 Task: Create a due date automation trigger when advanced on, 2 working days before a card is due add fields with custom field "Resume" set to a number lower than 1 and greater or equal to 10 at 11:00 AM.
Action: Mouse moved to (834, 240)
Screenshot: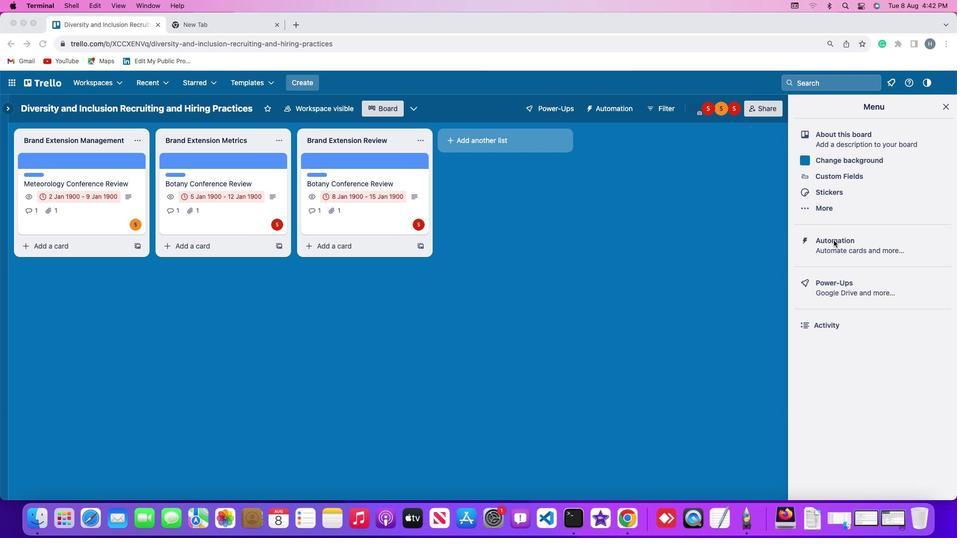
Action: Mouse pressed left at (834, 240)
Screenshot: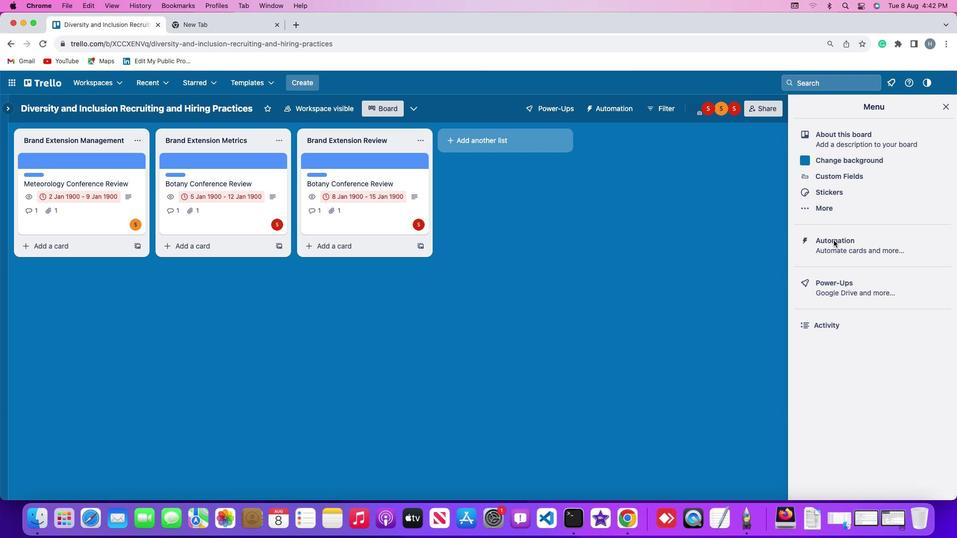 
Action: Mouse pressed left at (834, 240)
Screenshot: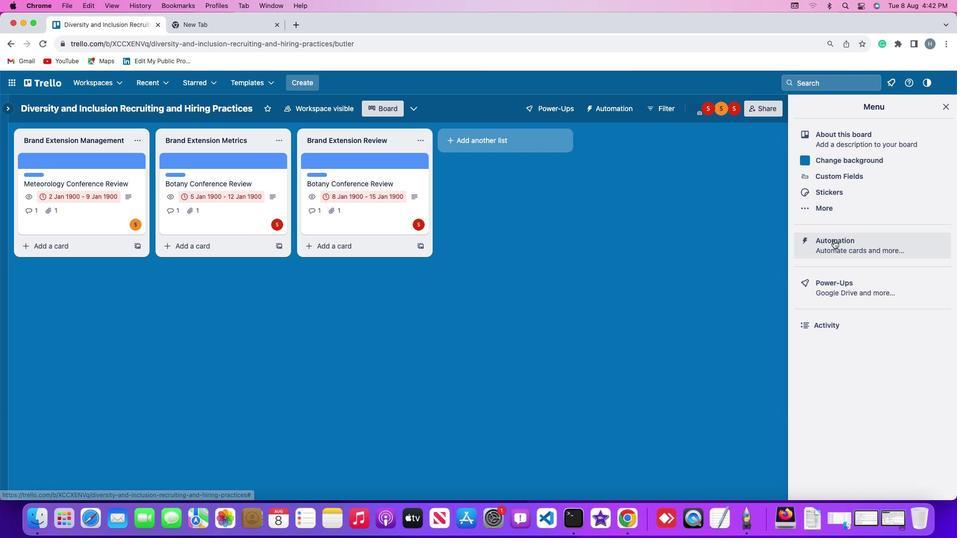 
Action: Mouse moved to (97, 241)
Screenshot: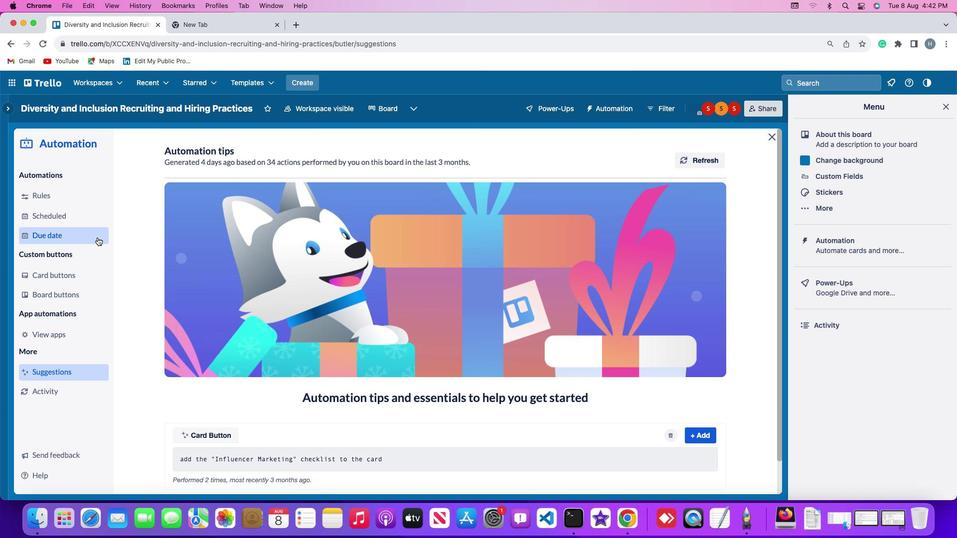 
Action: Mouse pressed left at (97, 241)
Screenshot: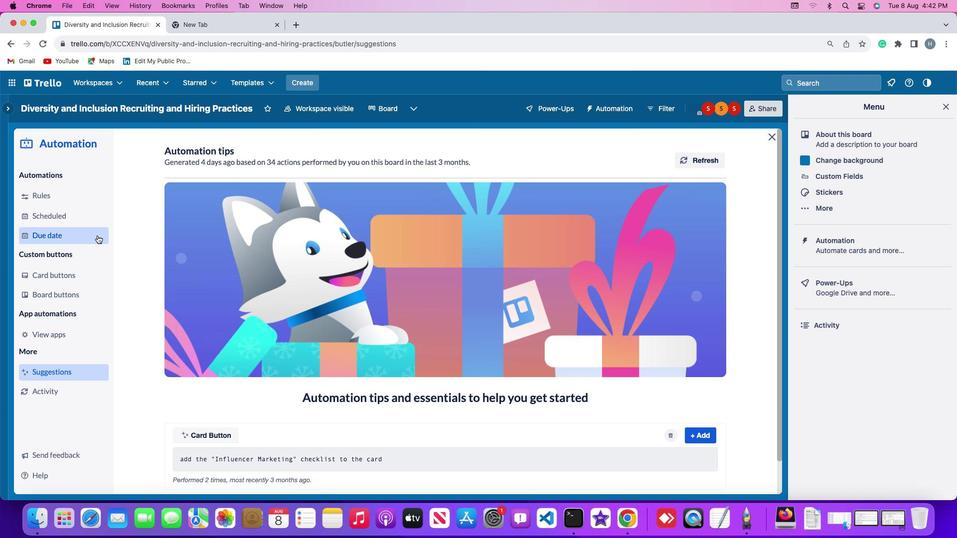 
Action: Mouse moved to (667, 152)
Screenshot: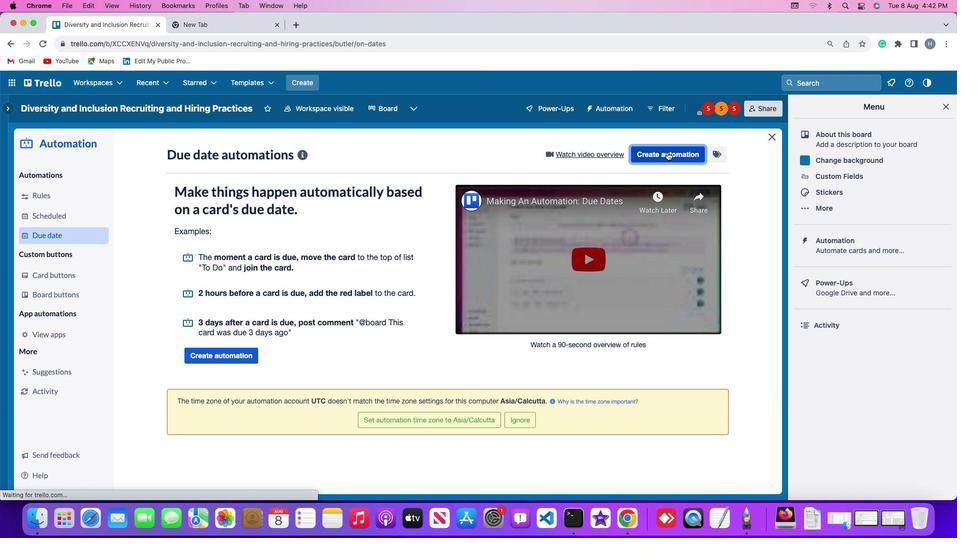 
Action: Mouse pressed left at (667, 152)
Screenshot: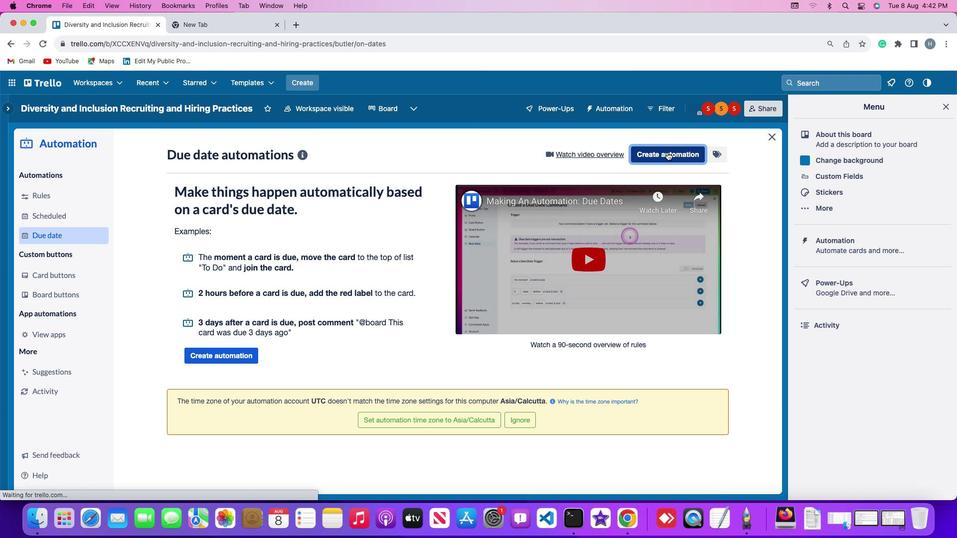 
Action: Mouse moved to (308, 246)
Screenshot: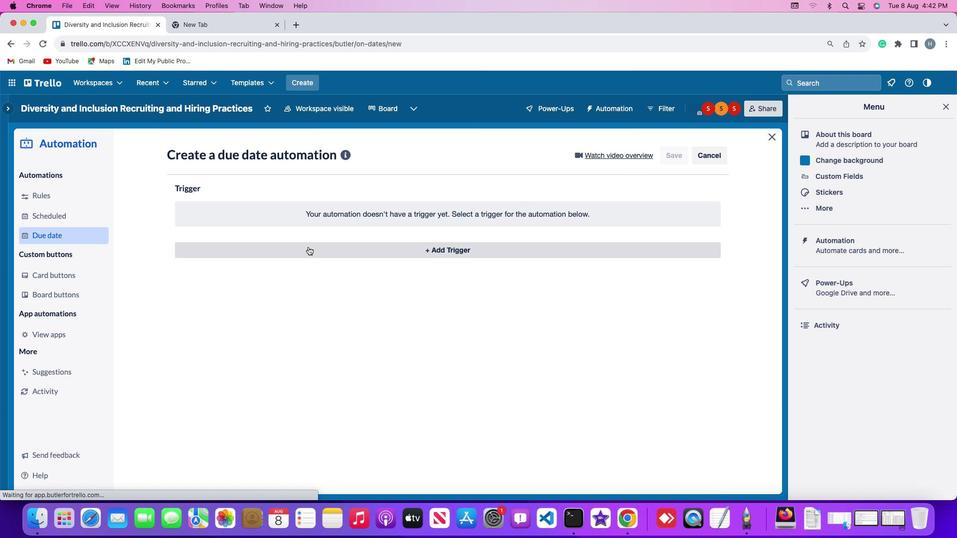 
Action: Mouse pressed left at (308, 246)
Screenshot: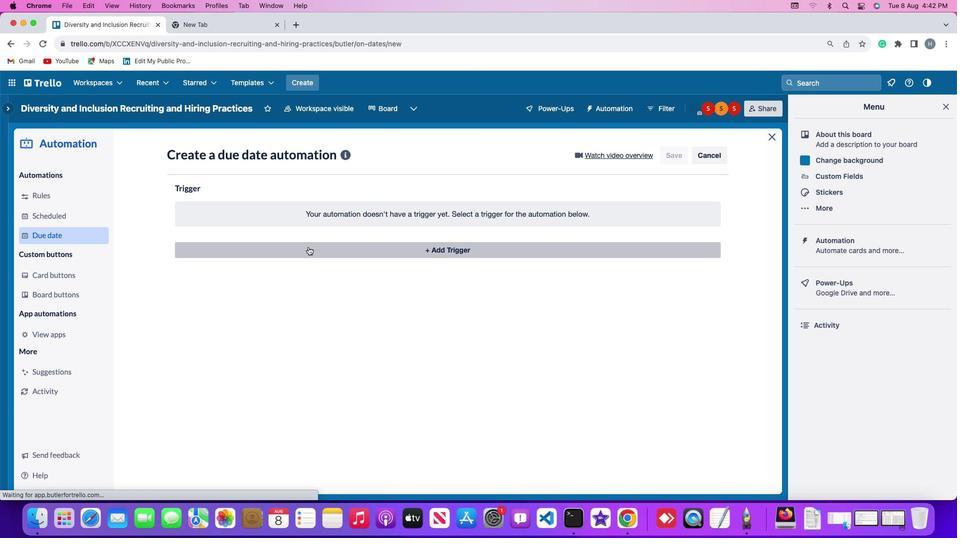 
Action: Mouse moved to (197, 401)
Screenshot: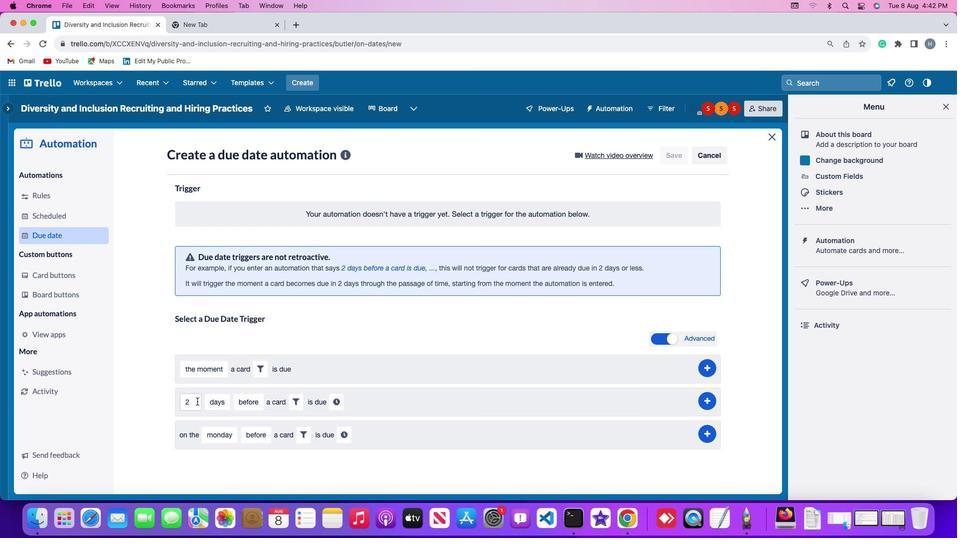
Action: Mouse pressed left at (197, 401)
Screenshot: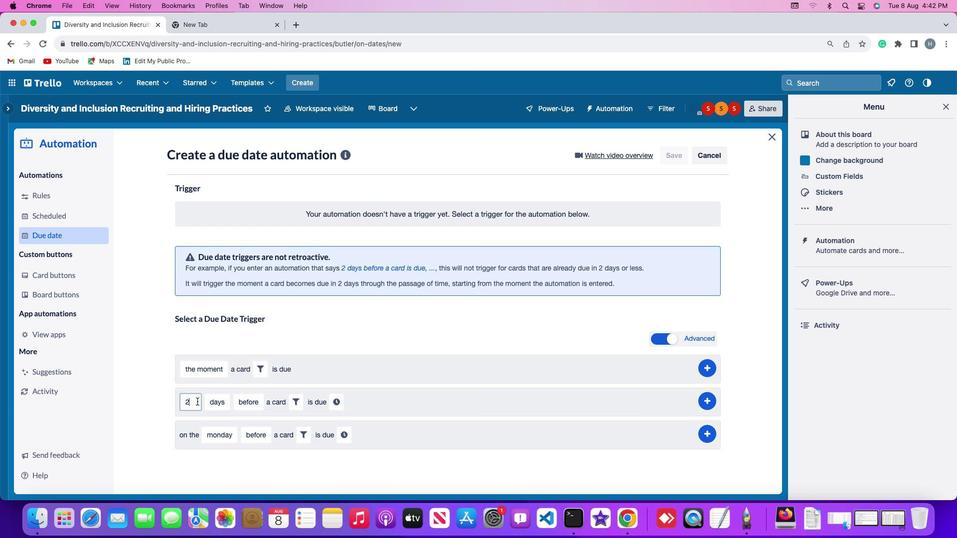 
Action: Mouse moved to (197, 401)
Screenshot: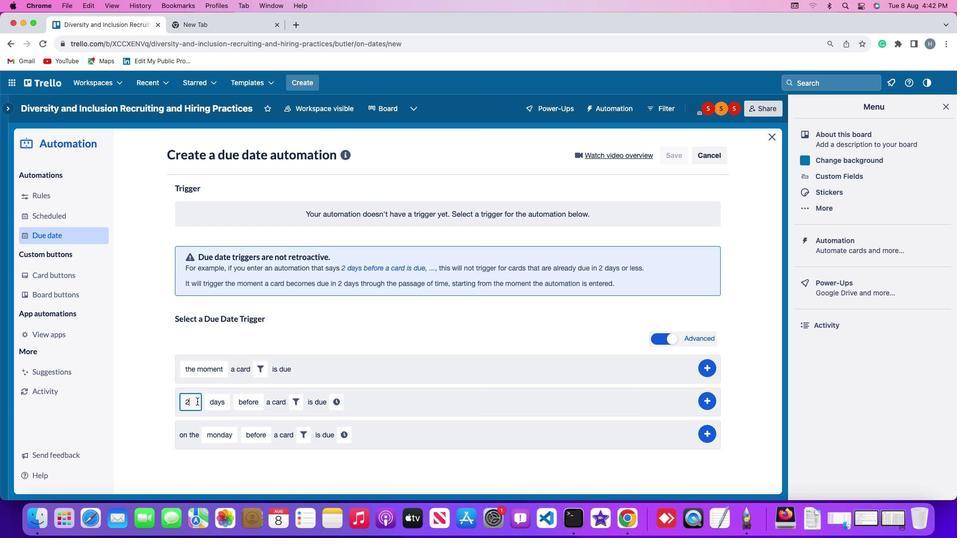 
Action: Key pressed Key.backspace'2'
Screenshot: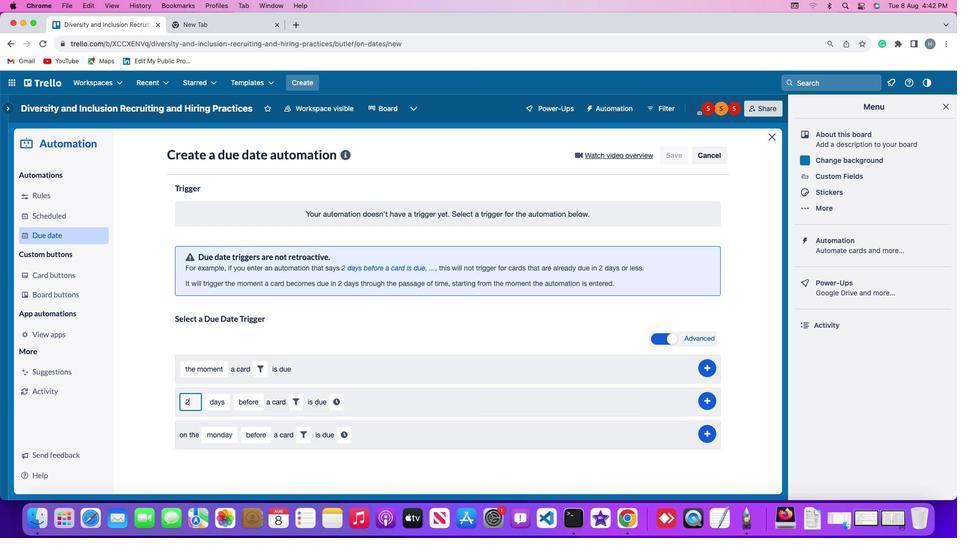 
Action: Mouse moved to (231, 401)
Screenshot: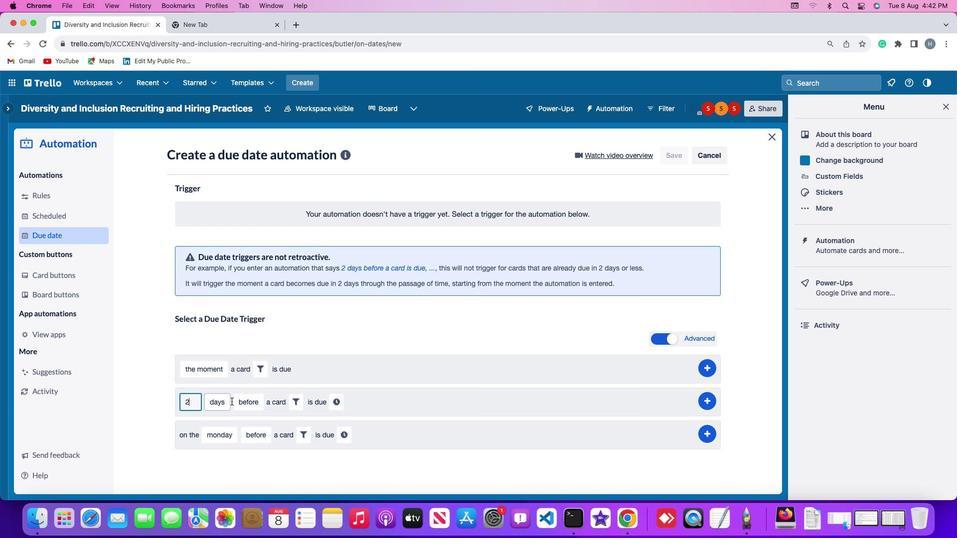 
Action: Mouse pressed left at (231, 401)
Screenshot: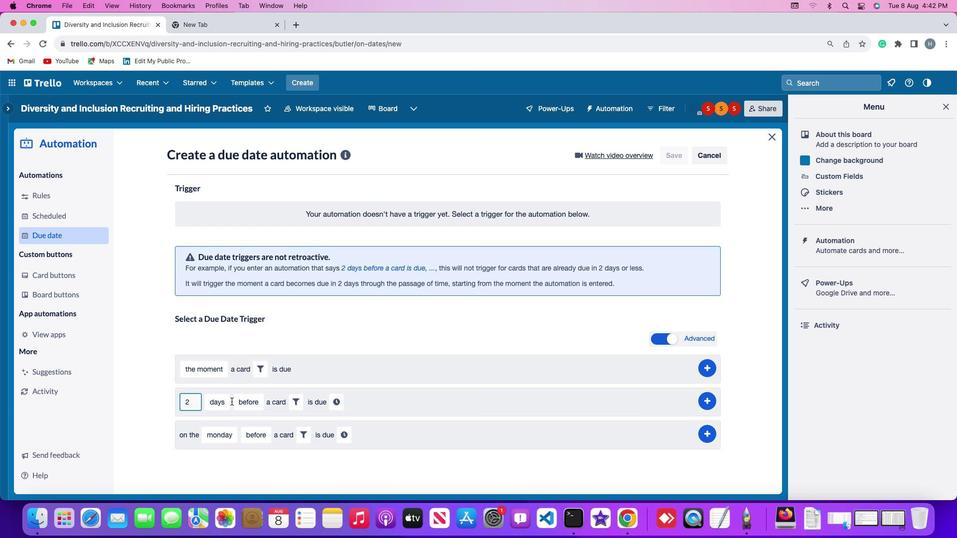 
Action: Mouse moved to (224, 403)
Screenshot: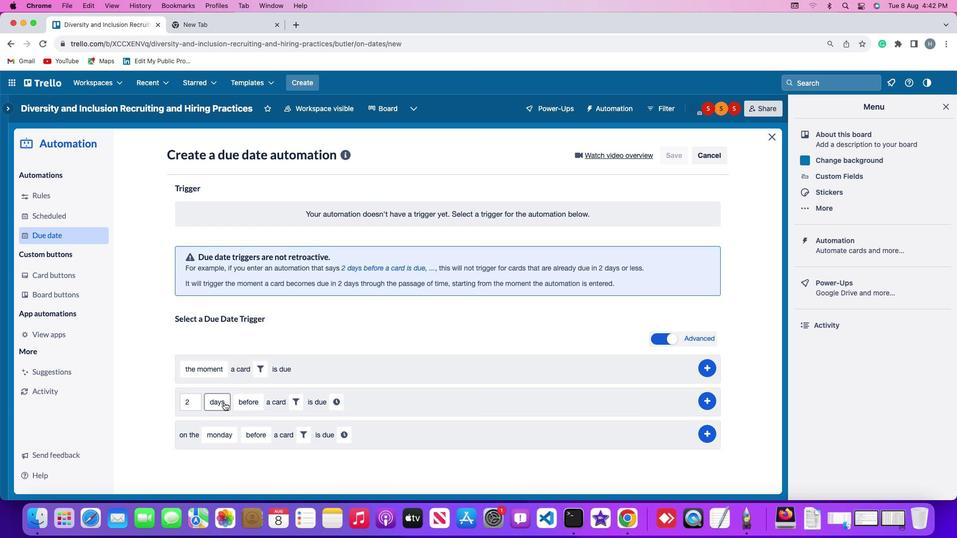 
Action: Mouse pressed left at (224, 403)
Screenshot: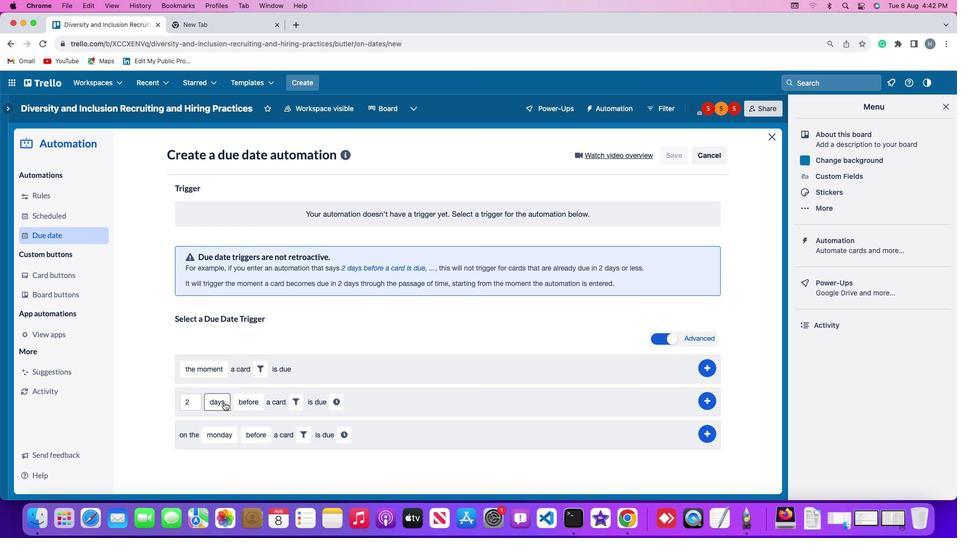 
Action: Mouse moved to (233, 441)
Screenshot: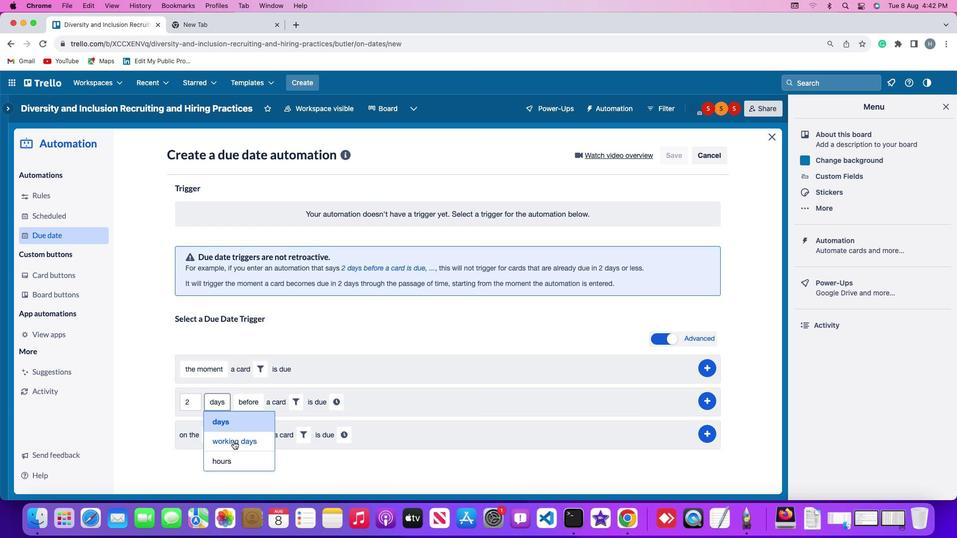 
Action: Mouse pressed left at (233, 441)
Screenshot: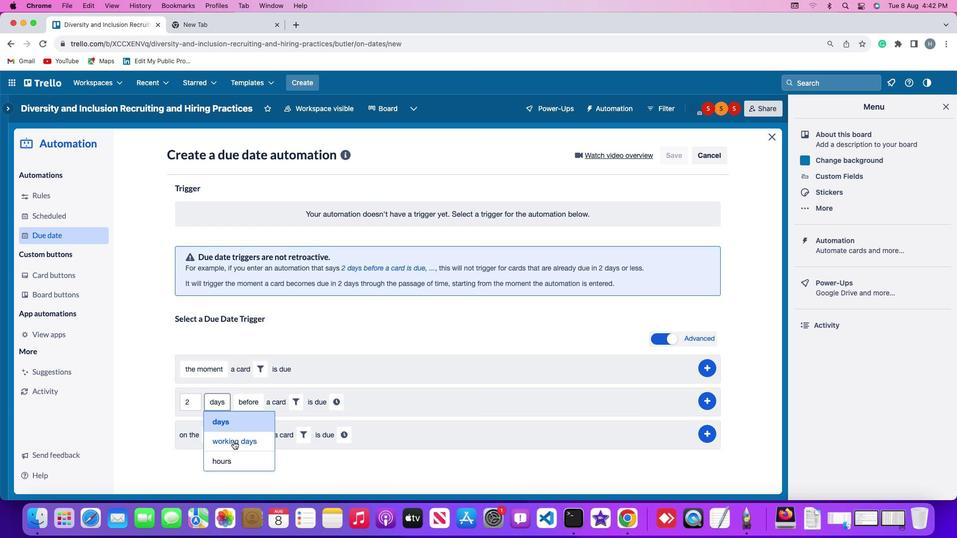 
Action: Mouse moved to (272, 400)
Screenshot: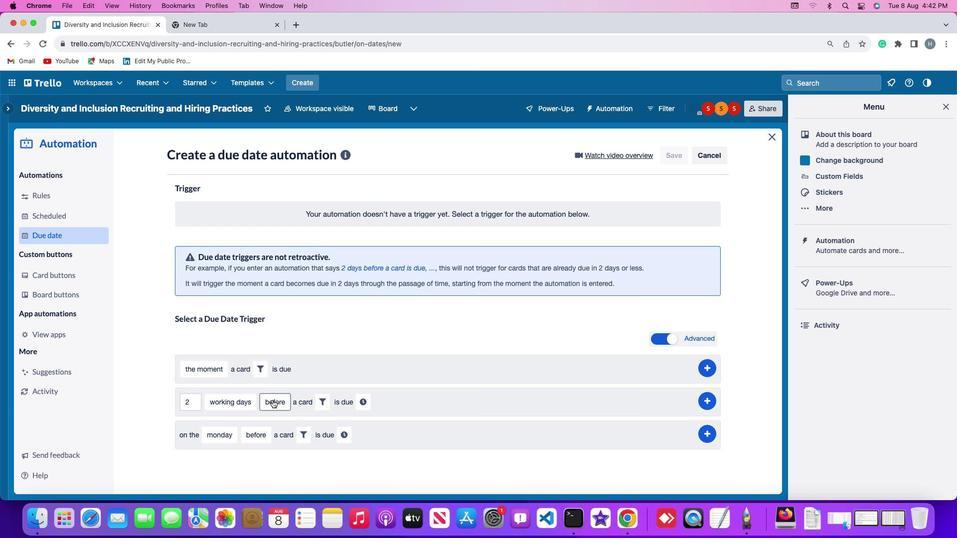 
Action: Mouse pressed left at (272, 400)
Screenshot: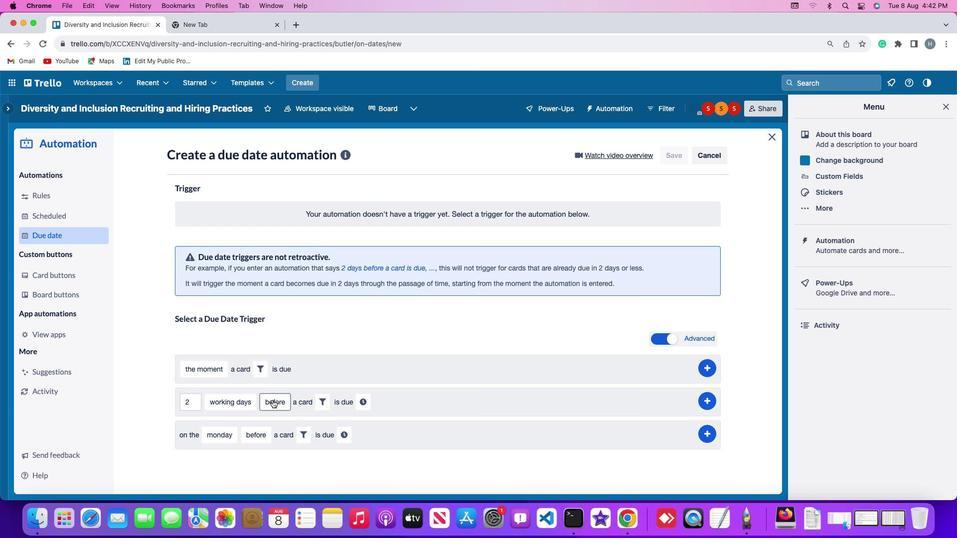 
Action: Mouse moved to (282, 419)
Screenshot: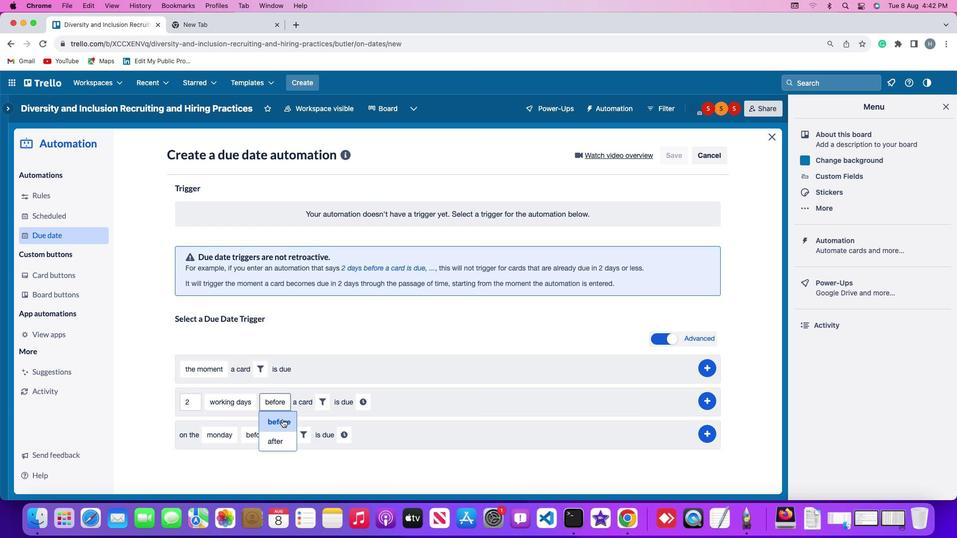 
Action: Mouse pressed left at (282, 419)
Screenshot: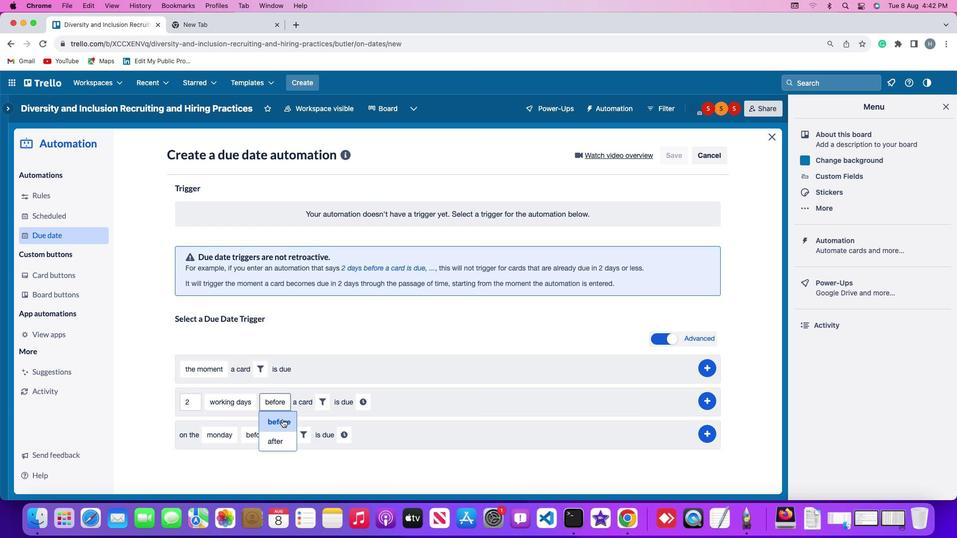 
Action: Mouse moved to (318, 400)
Screenshot: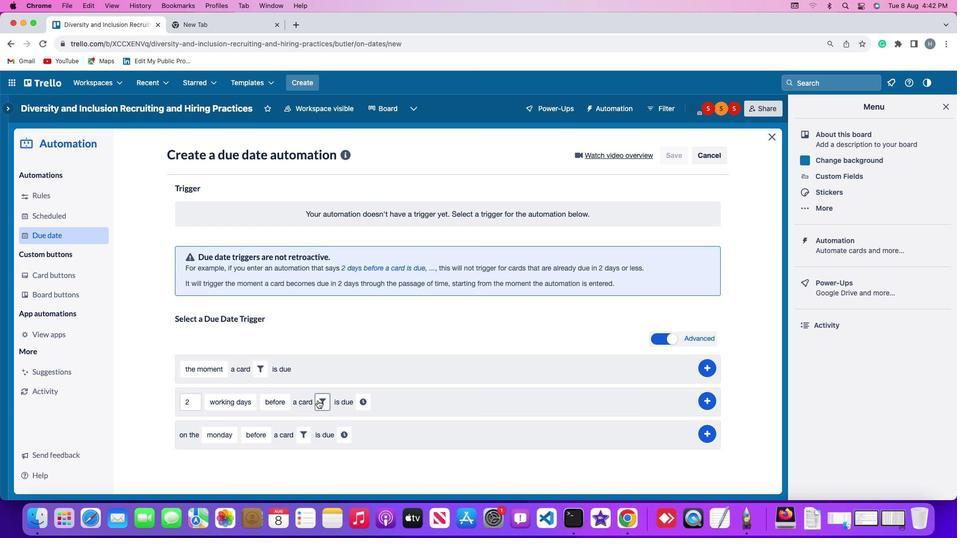 
Action: Mouse pressed left at (318, 400)
Screenshot: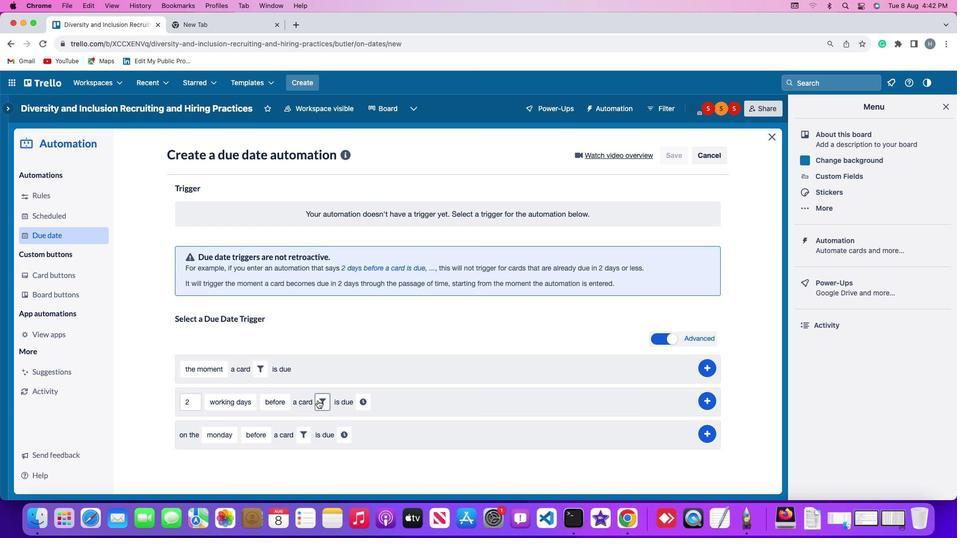 
Action: Mouse moved to (487, 434)
Screenshot: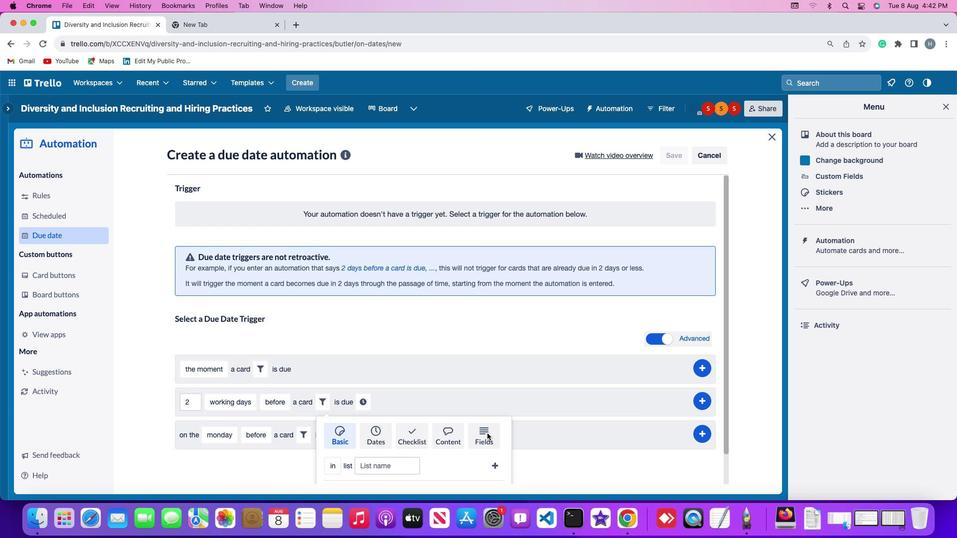 
Action: Mouse pressed left at (487, 434)
Screenshot: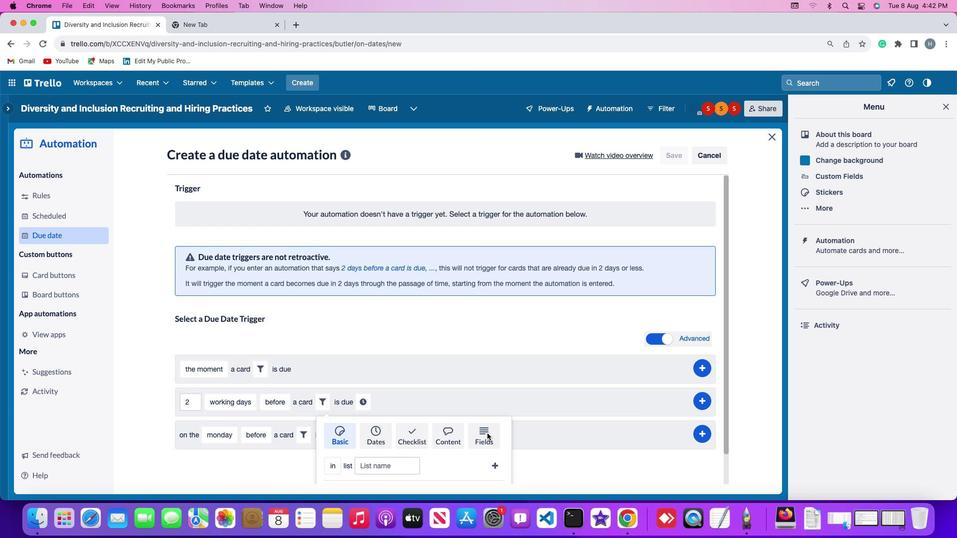 
Action: Mouse moved to (281, 463)
Screenshot: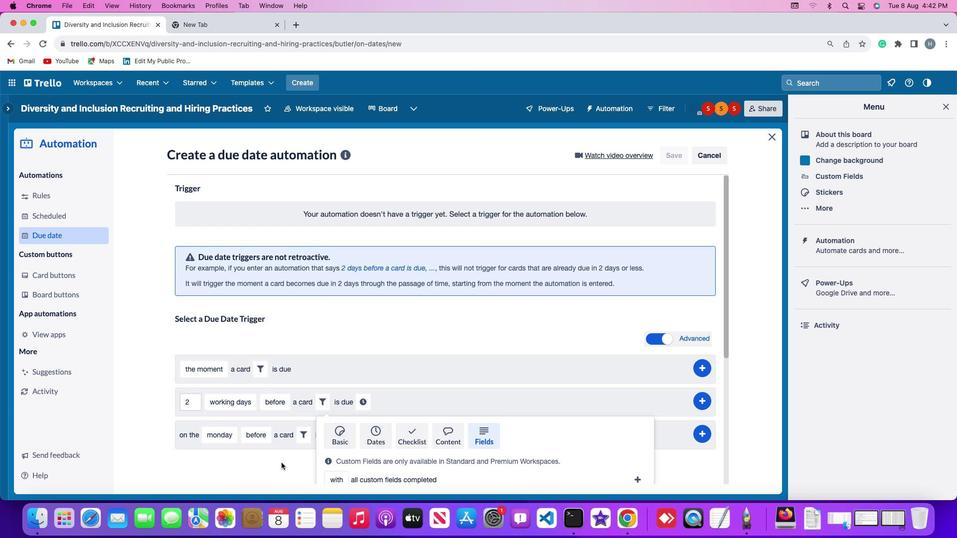 
Action: Mouse scrolled (281, 463) with delta (0, 0)
Screenshot: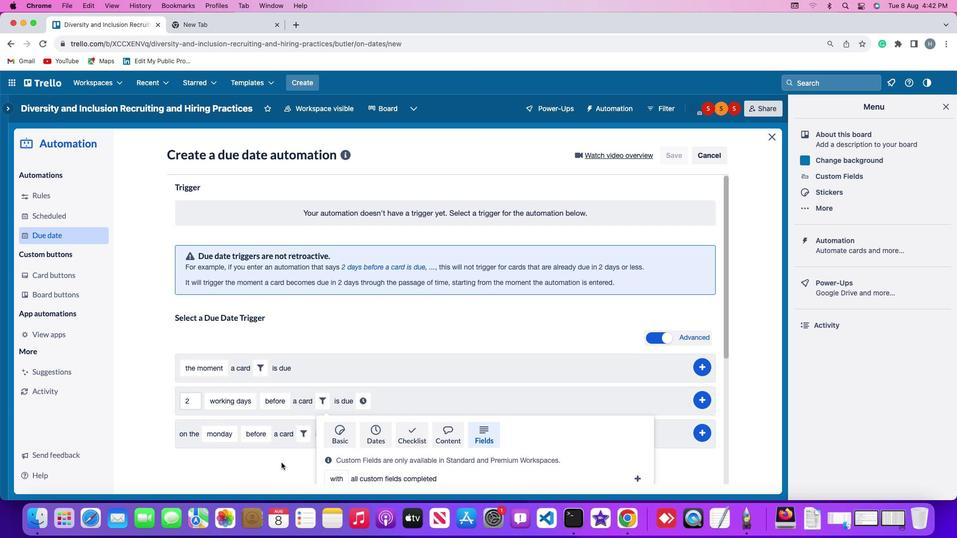 
Action: Mouse scrolled (281, 463) with delta (0, 0)
Screenshot: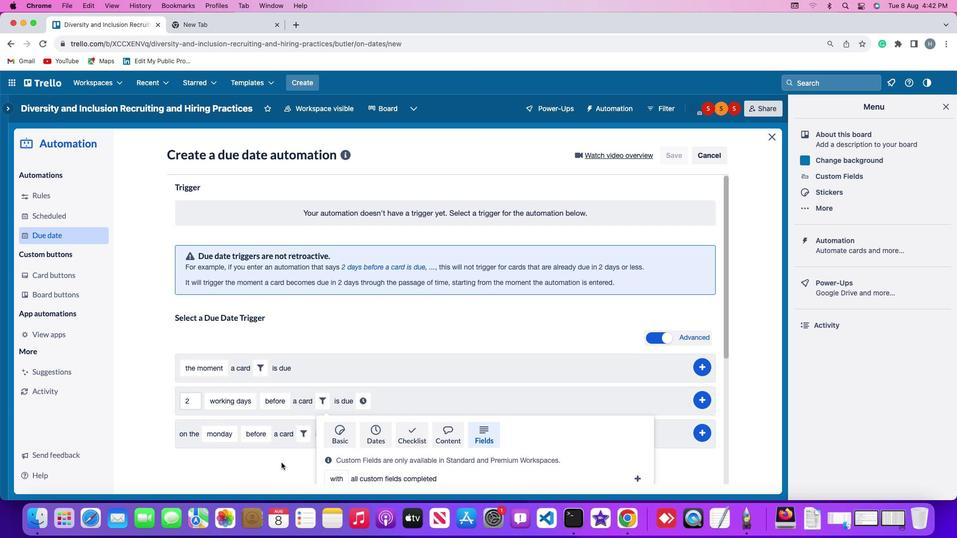 
Action: Mouse scrolled (281, 463) with delta (0, -1)
Screenshot: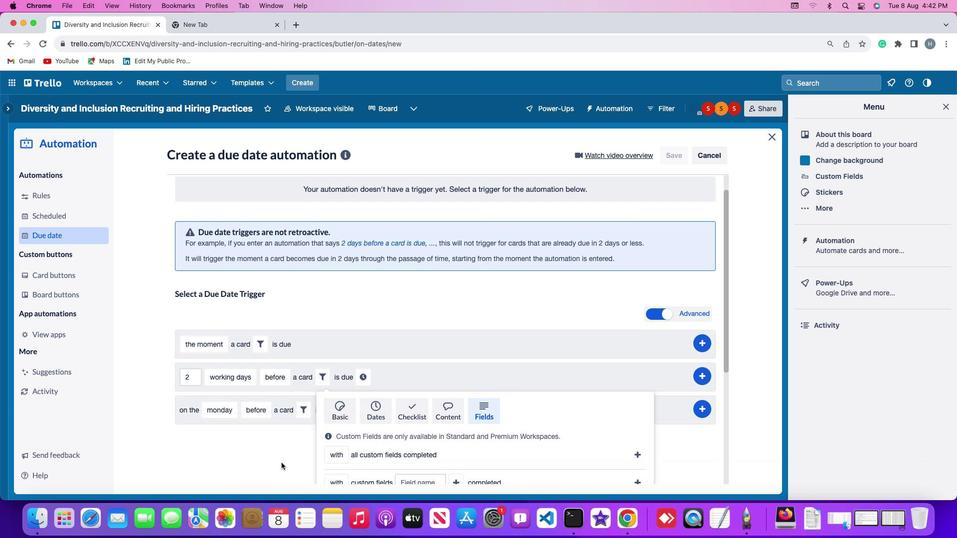 
Action: Mouse scrolled (281, 463) with delta (0, -2)
Screenshot: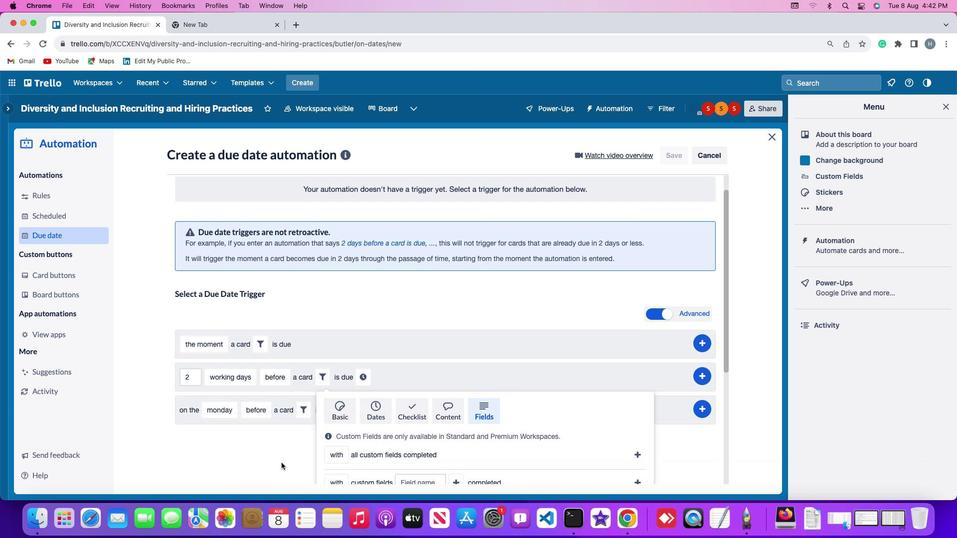 
Action: Mouse scrolled (281, 463) with delta (0, -2)
Screenshot: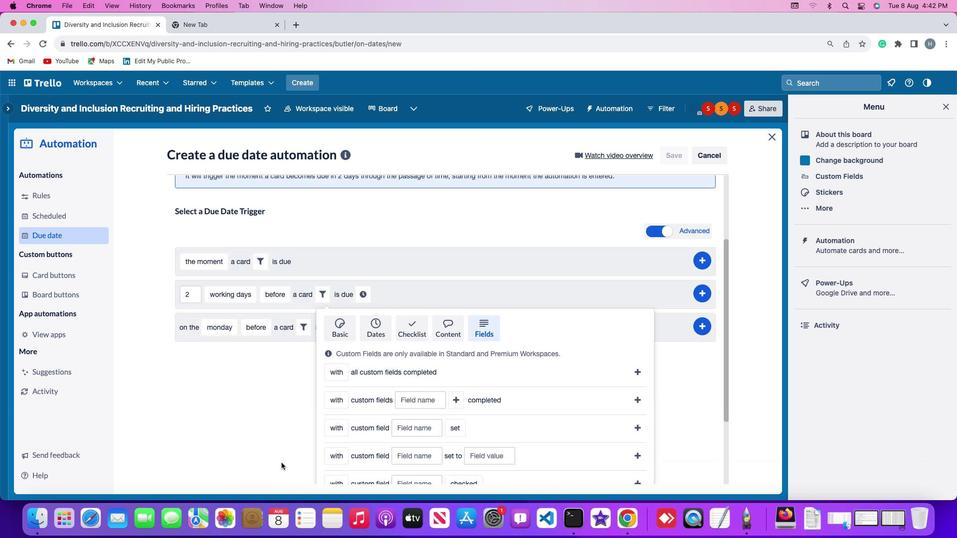 
Action: Mouse scrolled (281, 463) with delta (0, -3)
Screenshot: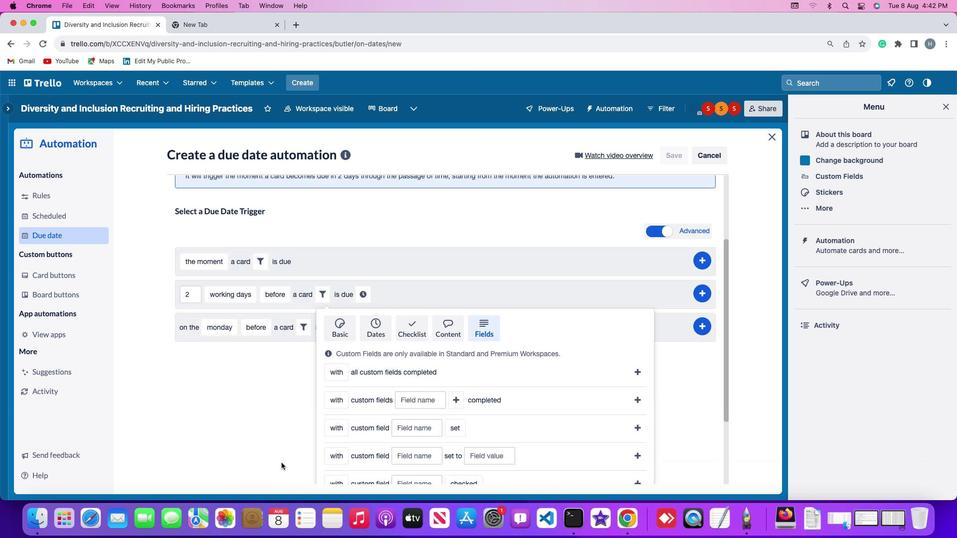 
Action: Mouse scrolled (281, 463) with delta (0, 0)
Screenshot: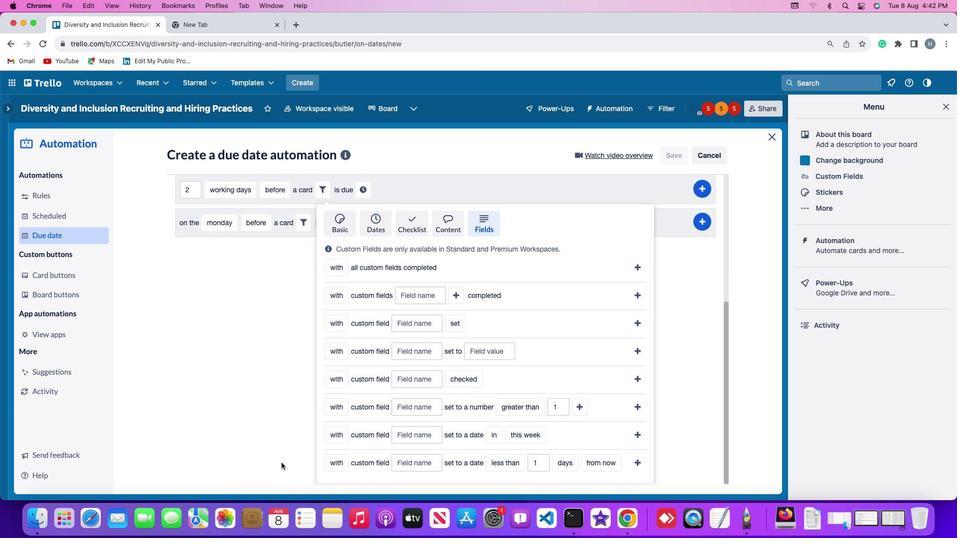 
Action: Mouse scrolled (281, 463) with delta (0, 0)
Screenshot: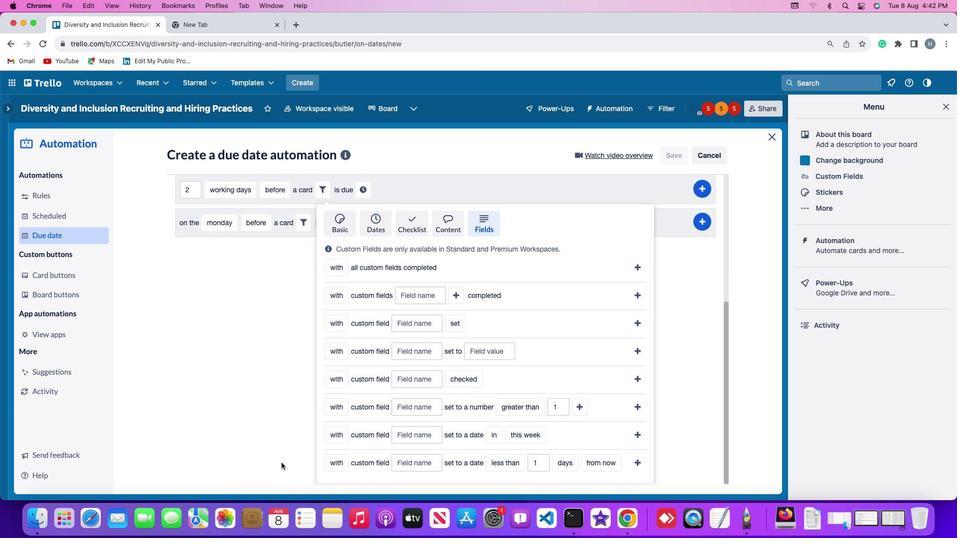
Action: Mouse scrolled (281, 463) with delta (0, -1)
Screenshot: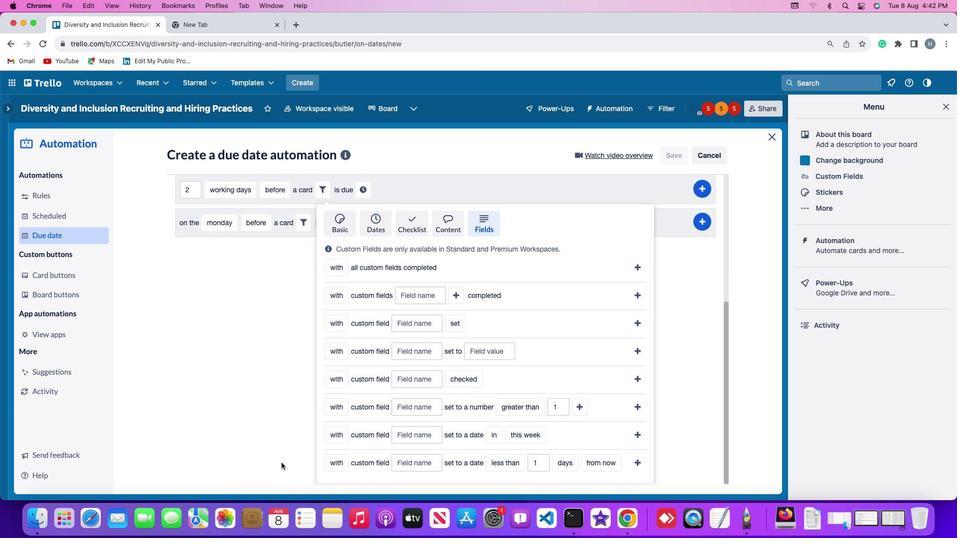 
Action: Mouse scrolled (281, 463) with delta (0, -2)
Screenshot: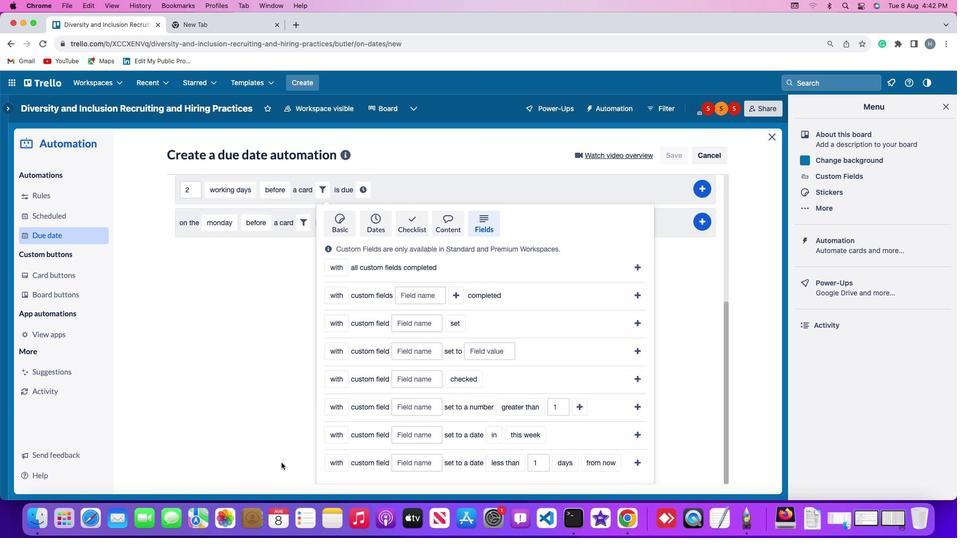 
Action: Mouse scrolled (281, 463) with delta (0, -2)
Screenshot: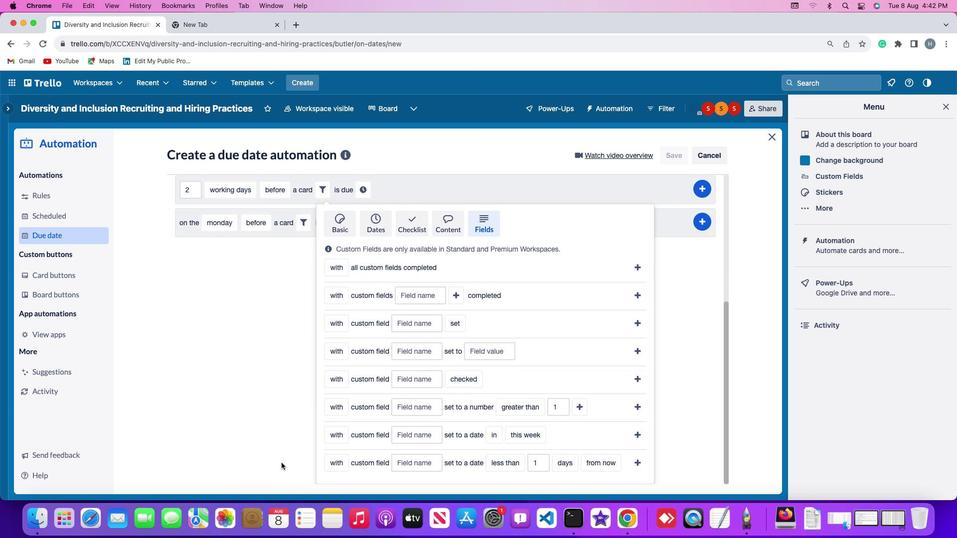 
Action: Mouse moved to (344, 407)
Screenshot: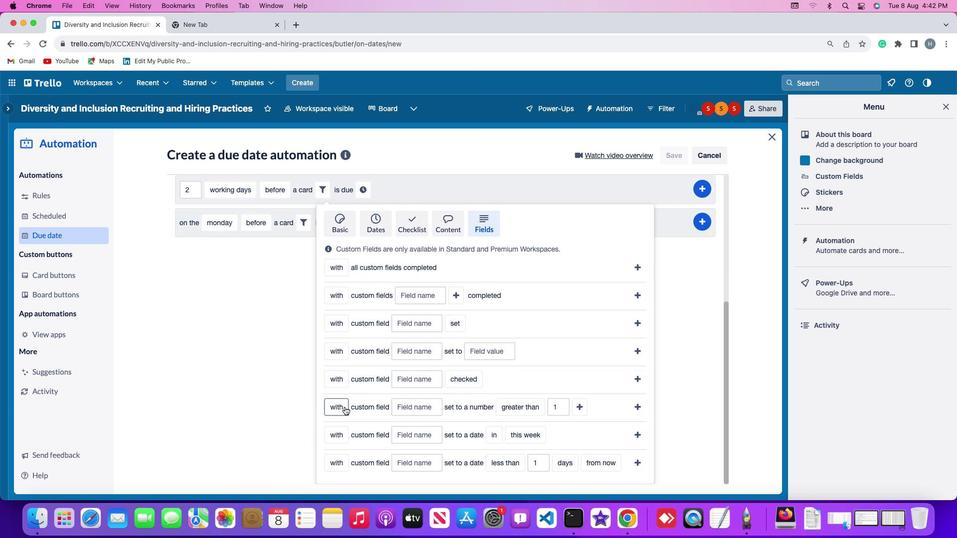 
Action: Mouse pressed left at (344, 407)
Screenshot: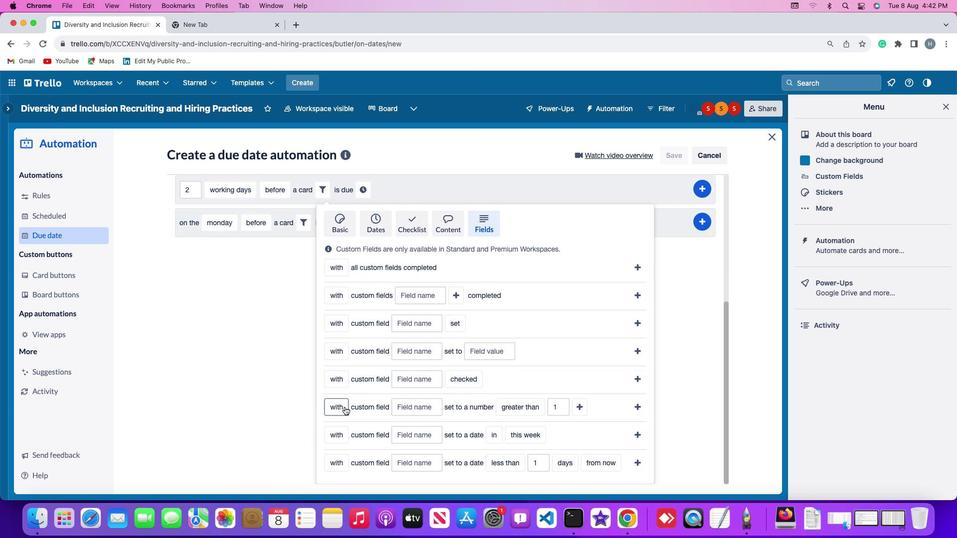 
Action: Mouse moved to (345, 430)
Screenshot: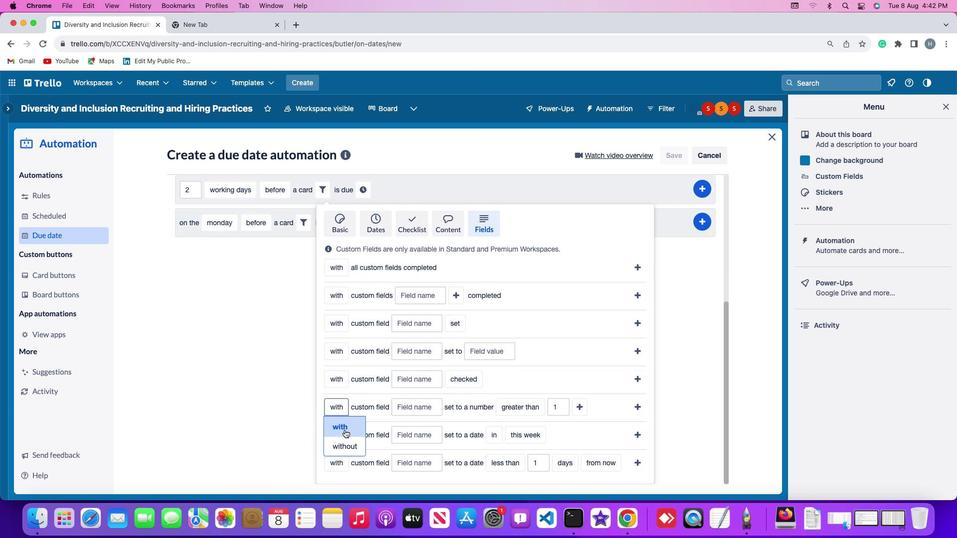 
Action: Mouse pressed left at (345, 430)
Screenshot: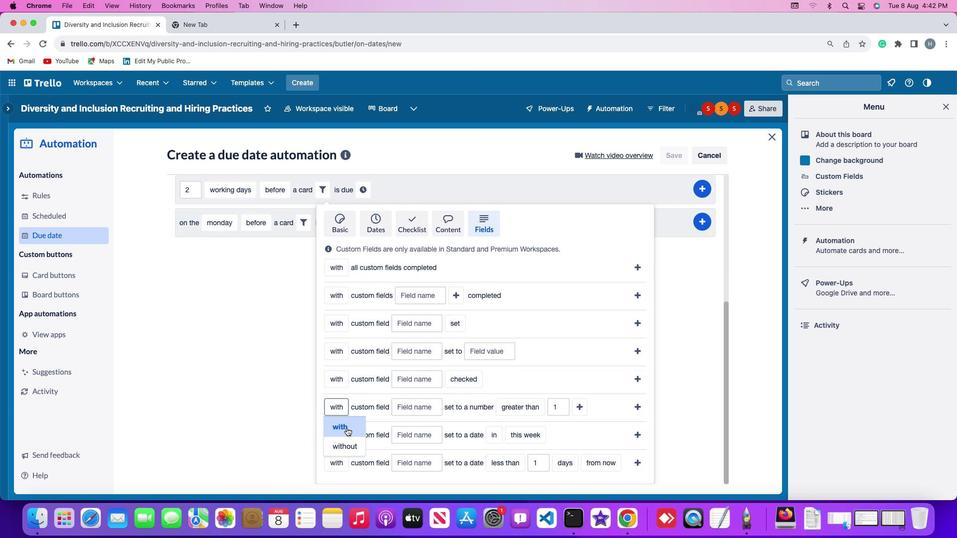 
Action: Mouse moved to (410, 409)
Screenshot: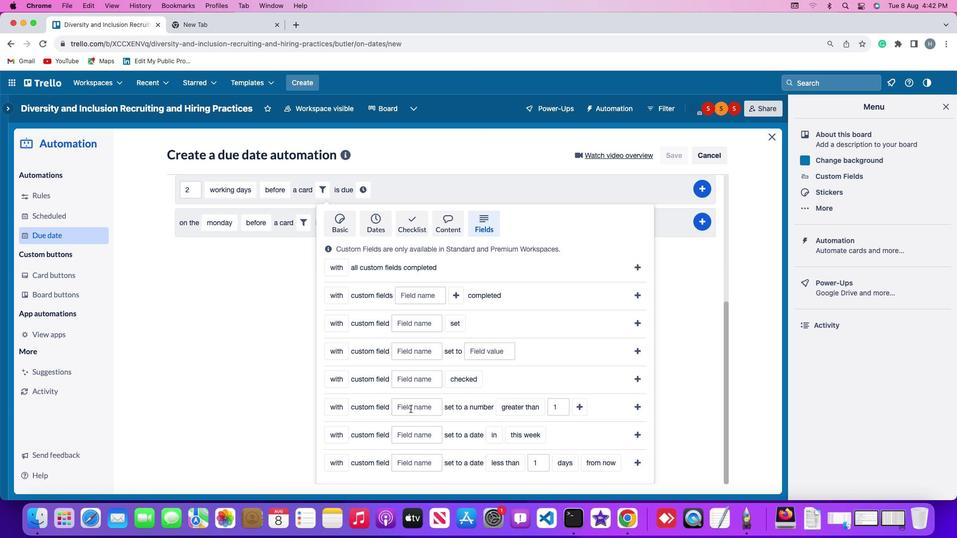 
Action: Mouse pressed left at (410, 409)
Screenshot: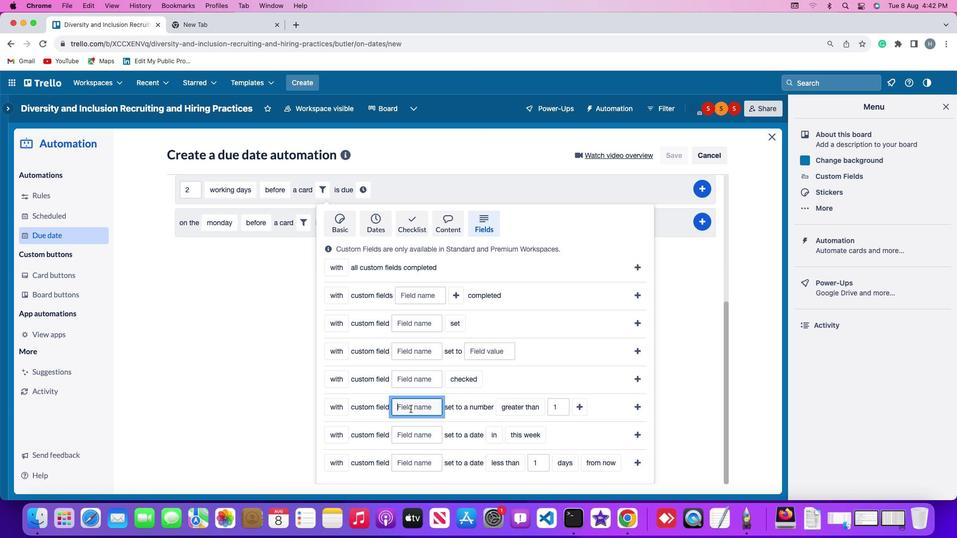 
Action: Key pressed Key.shift'R''e''s''u''m''e'
Screenshot: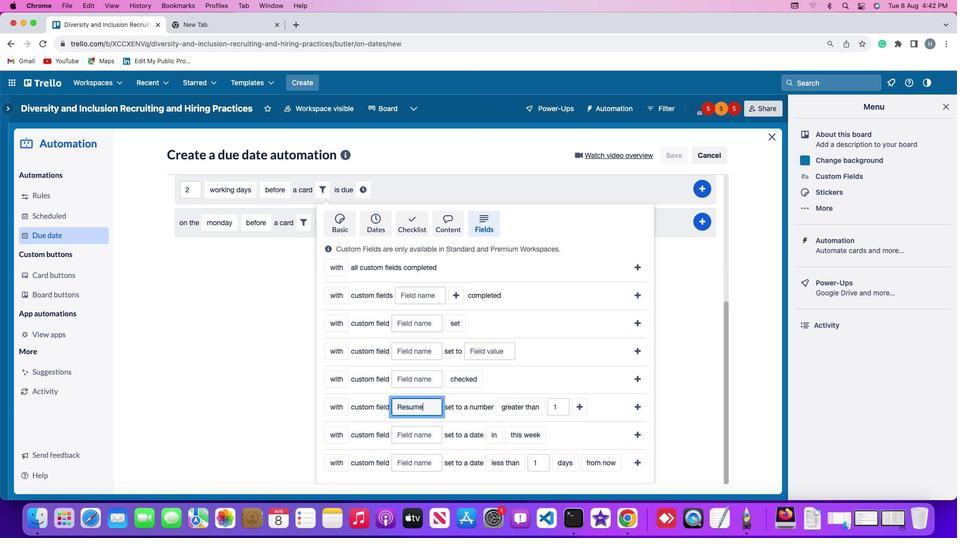 
Action: Mouse moved to (511, 405)
Screenshot: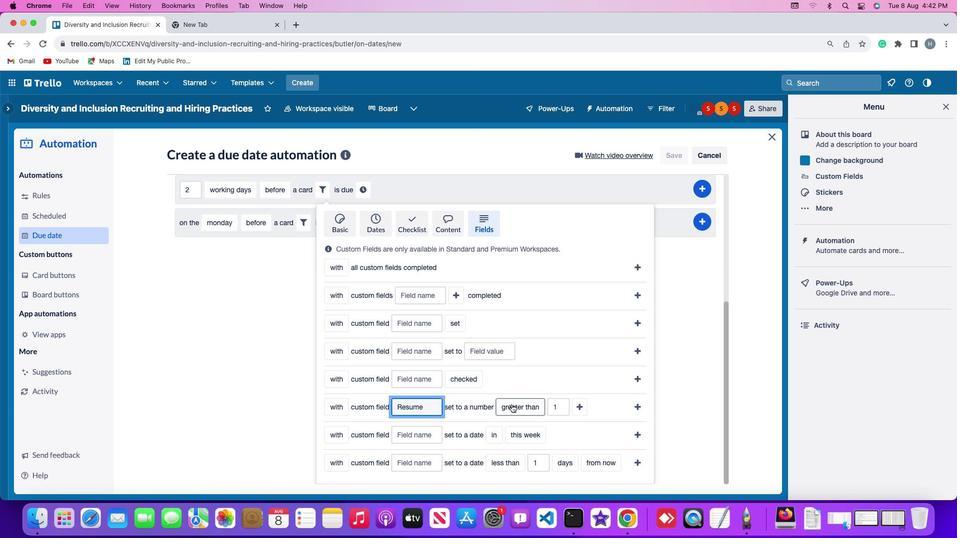 
Action: Mouse pressed left at (511, 405)
Screenshot: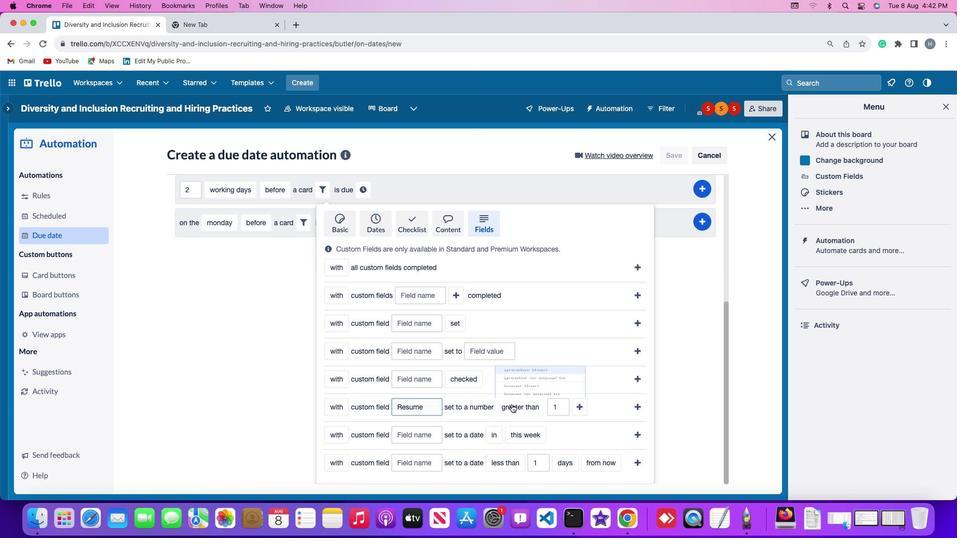 
Action: Mouse moved to (527, 371)
Screenshot: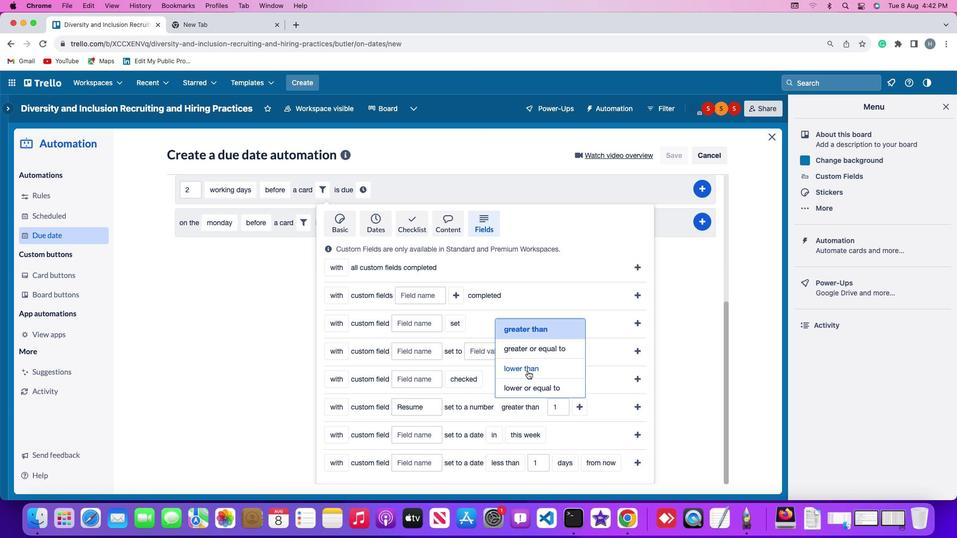 
Action: Mouse pressed left at (527, 371)
Screenshot: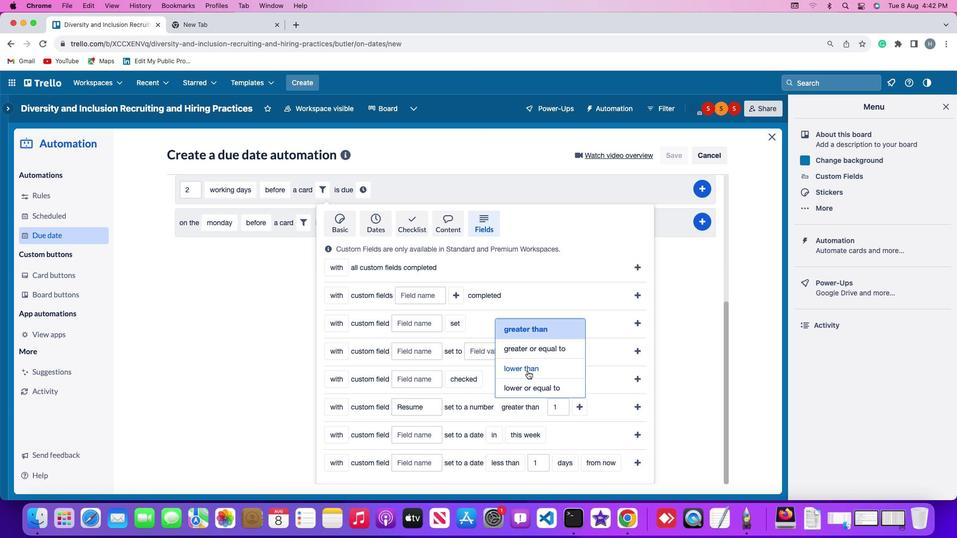 
Action: Mouse moved to (558, 406)
Screenshot: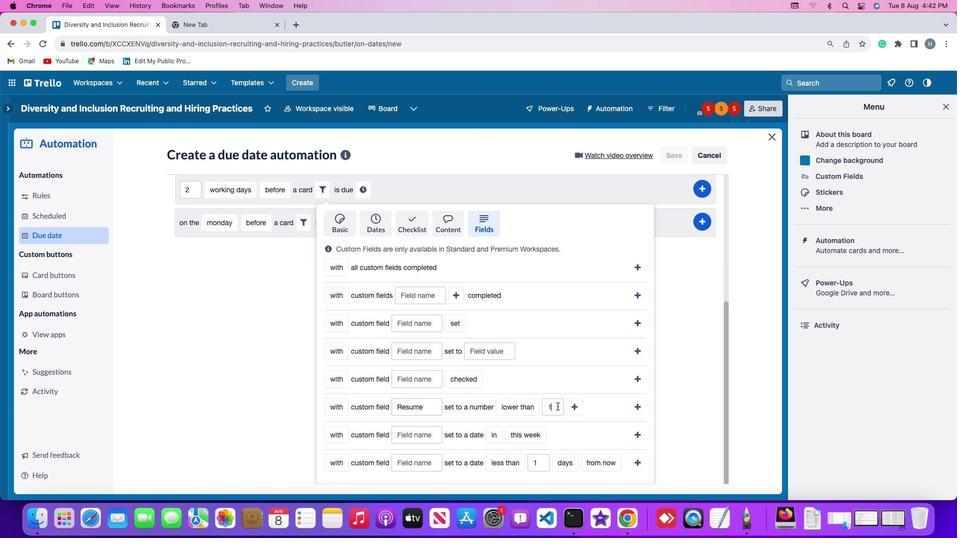 
Action: Mouse pressed left at (558, 406)
Screenshot: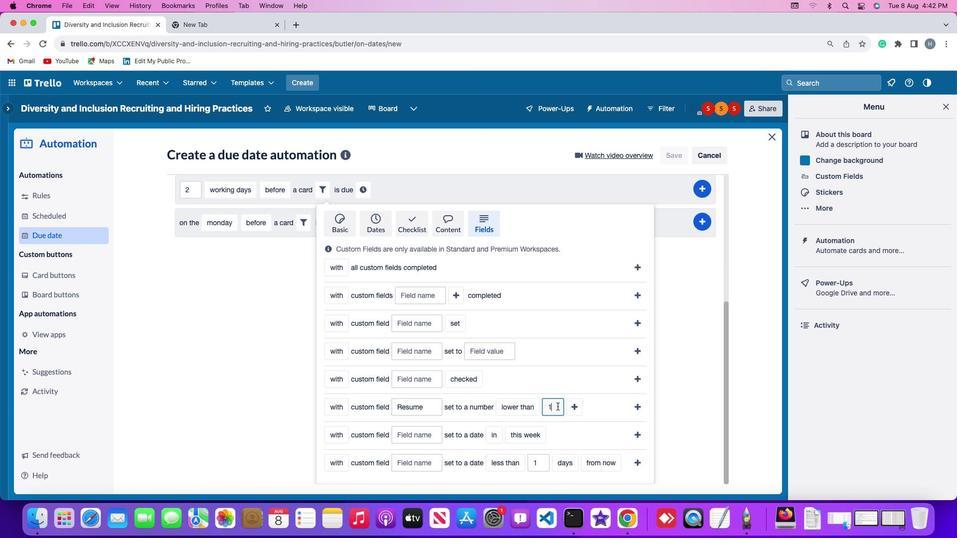 
Action: Mouse moved to (557, 407)
Screenshot: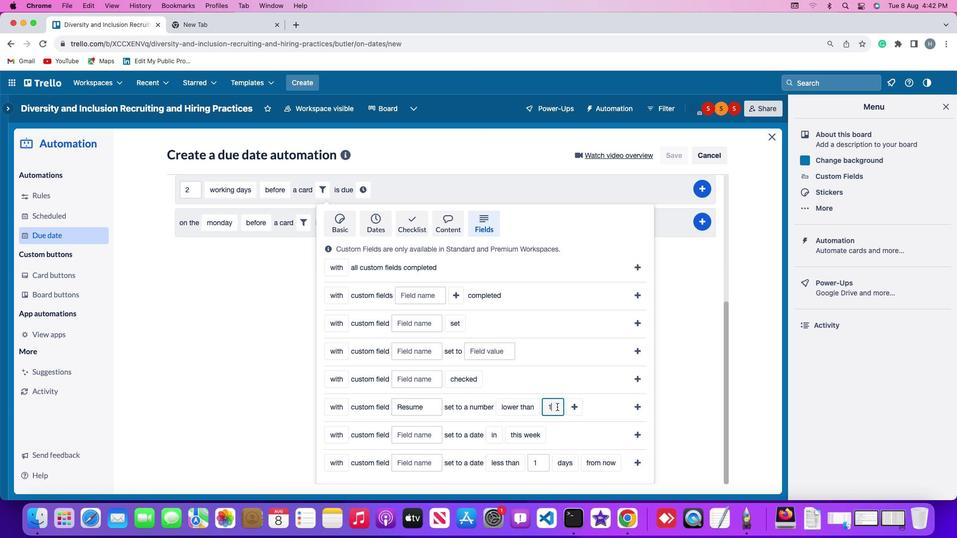 
Action: Key pressed Key.backspace'1'
Screenshot: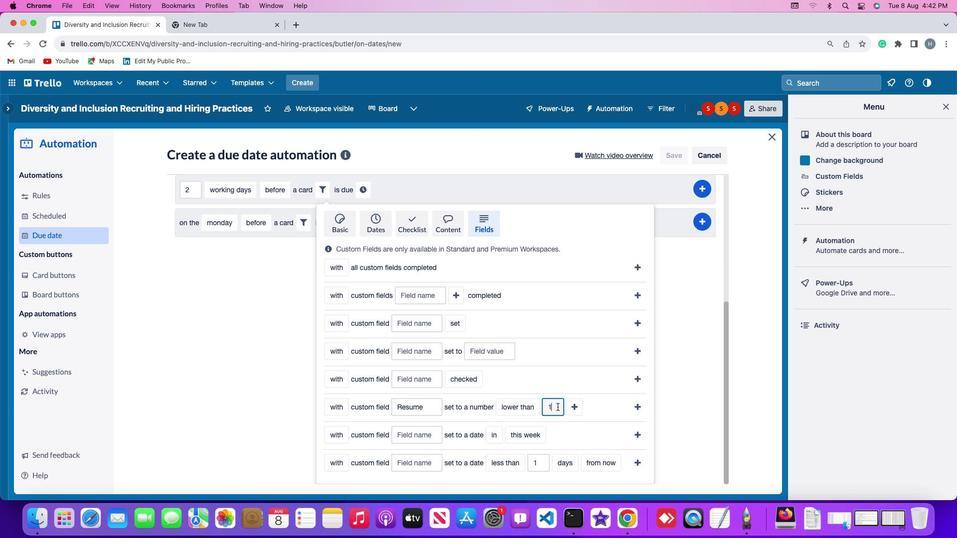 
Action: Mouse moved to (578, 405)
Screenshot: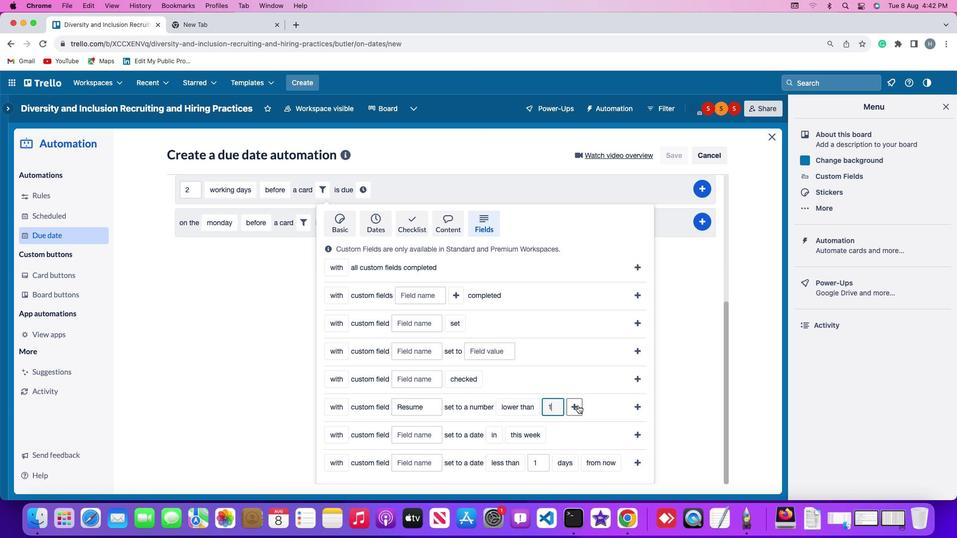 
Action: Mouse pressed left at (578, 405)
Screenshot: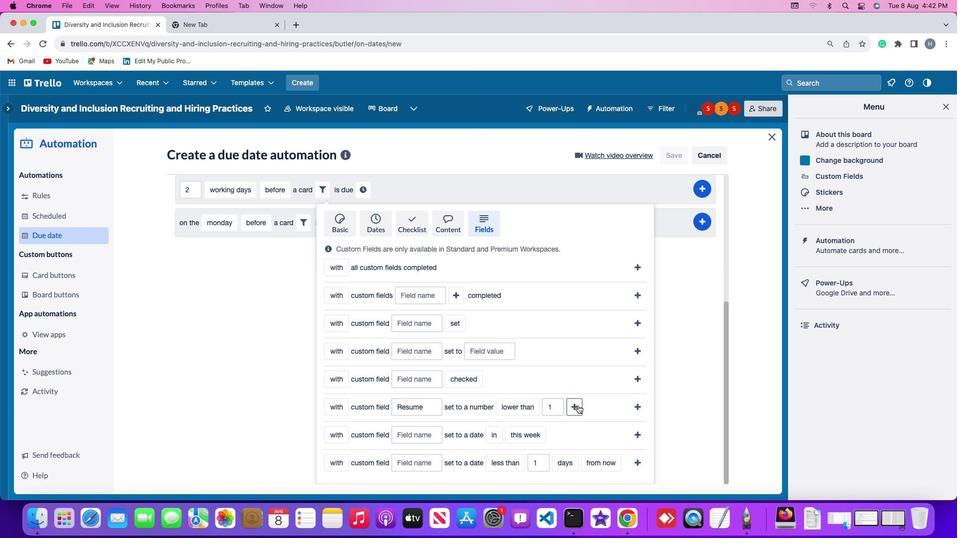 
Action: Mouse moved to (605, 407)
Screenshot: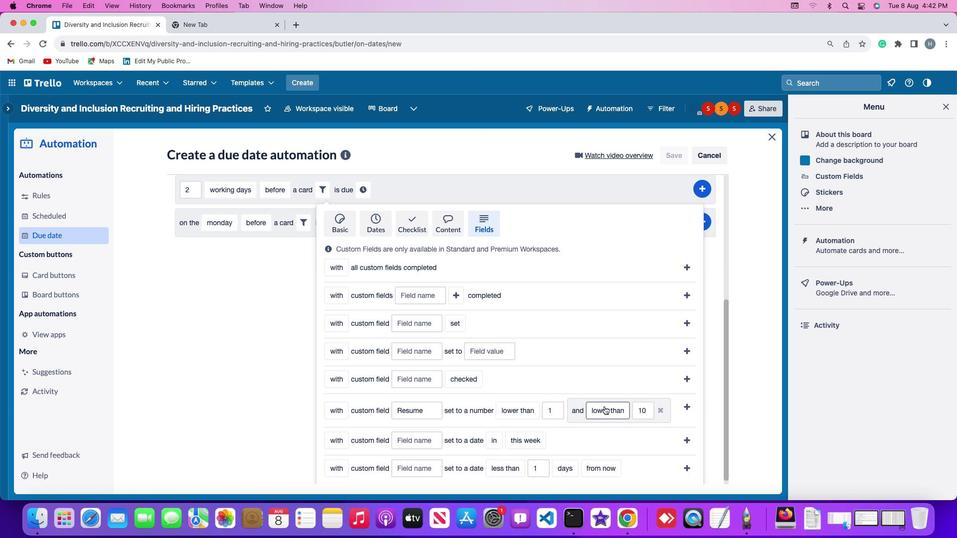 
Action: Mouse pressed left at (605, 407)
Screenshot: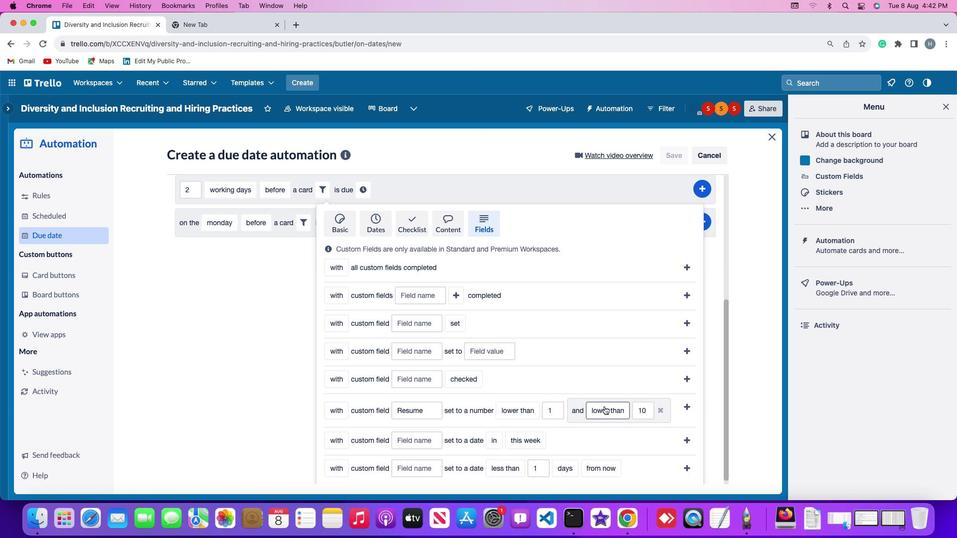
Action: Mouse moved to (612, 391)
Screenshot: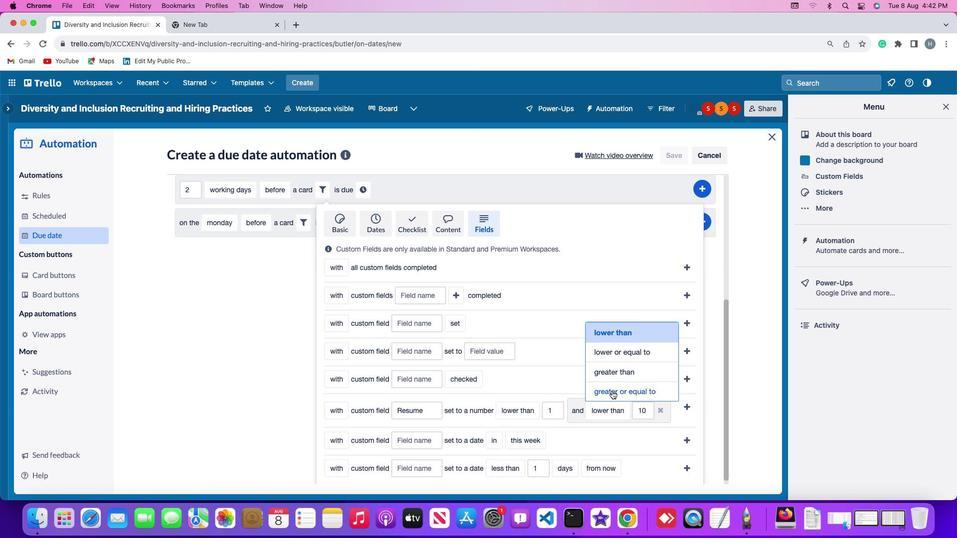 
Action: Mouse pressed left at (612, 391)
Screenshot: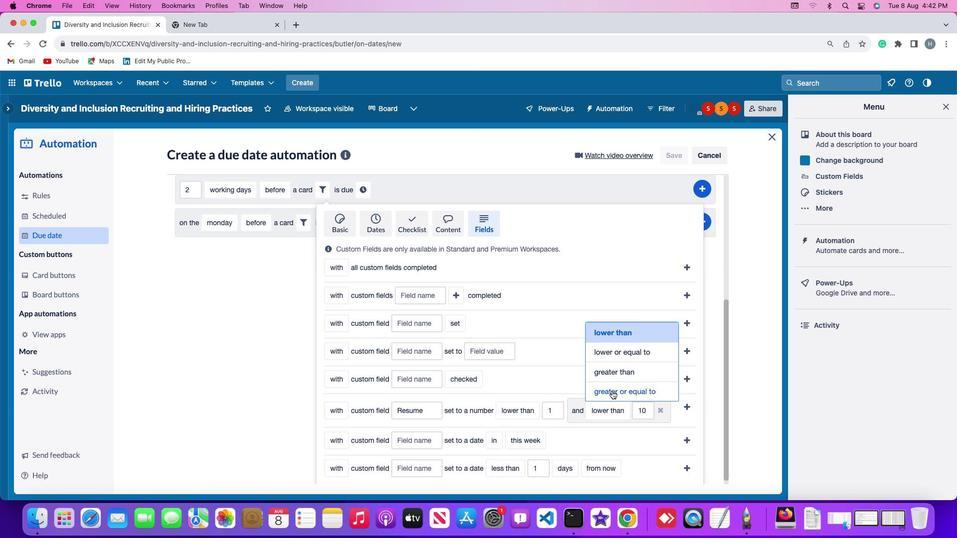 
Action: Mouse moved to (431, 429)
Screenshot: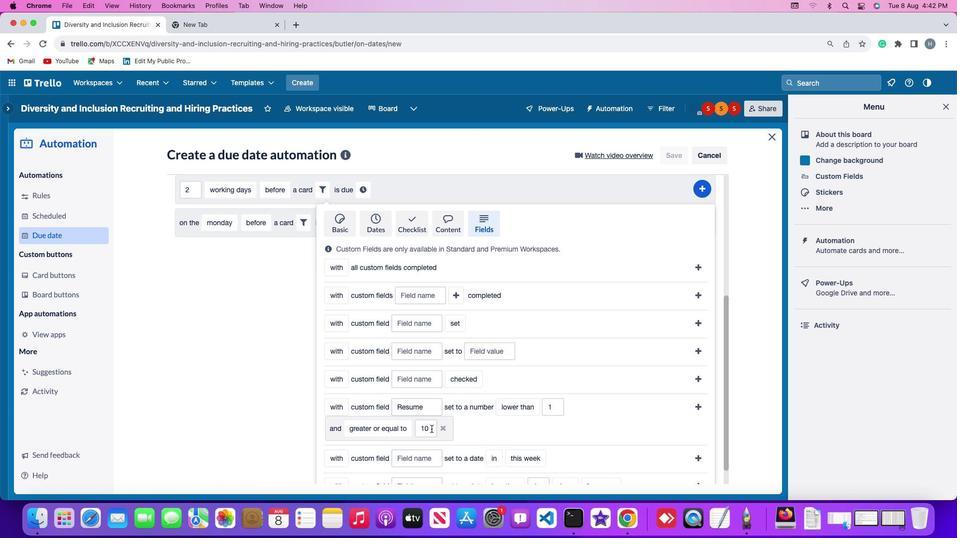 
Action: Mouse pressed left at (431, 429)
Screenshot: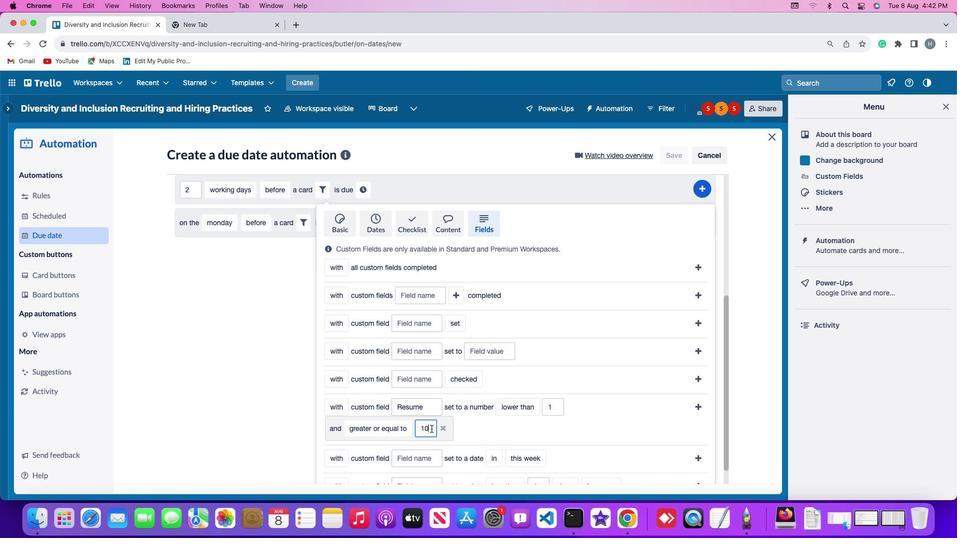 
Action: Key pressed Key.backspaceKey.backspace'1''0'
Screenshot: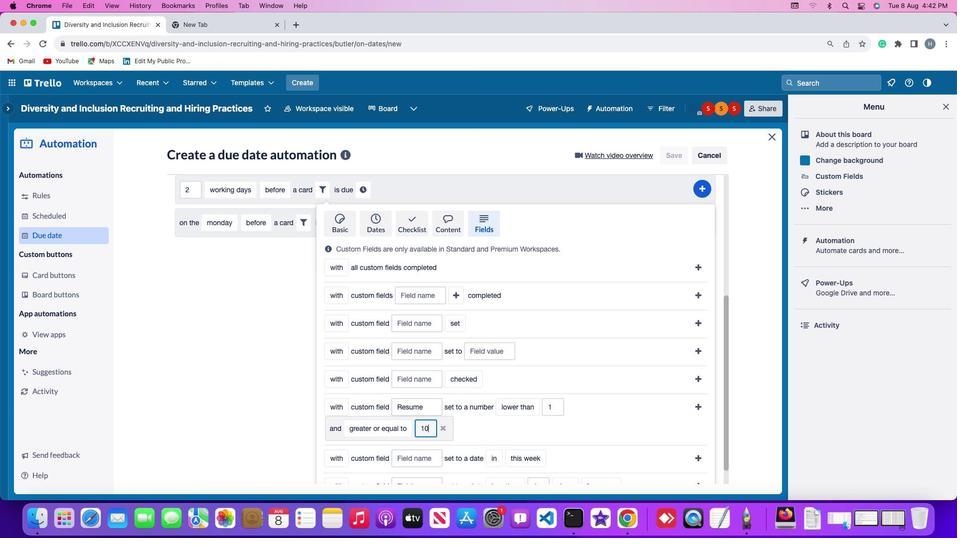 
Action: Mouse moved to (697, 404)
Screenshot: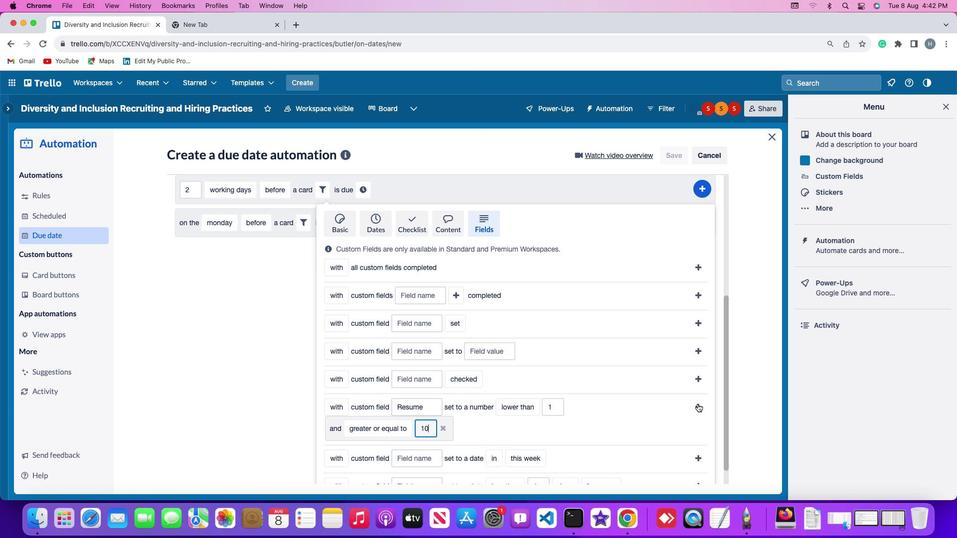 
Action: Mouse pressed left at (697, 404)
Screenshot: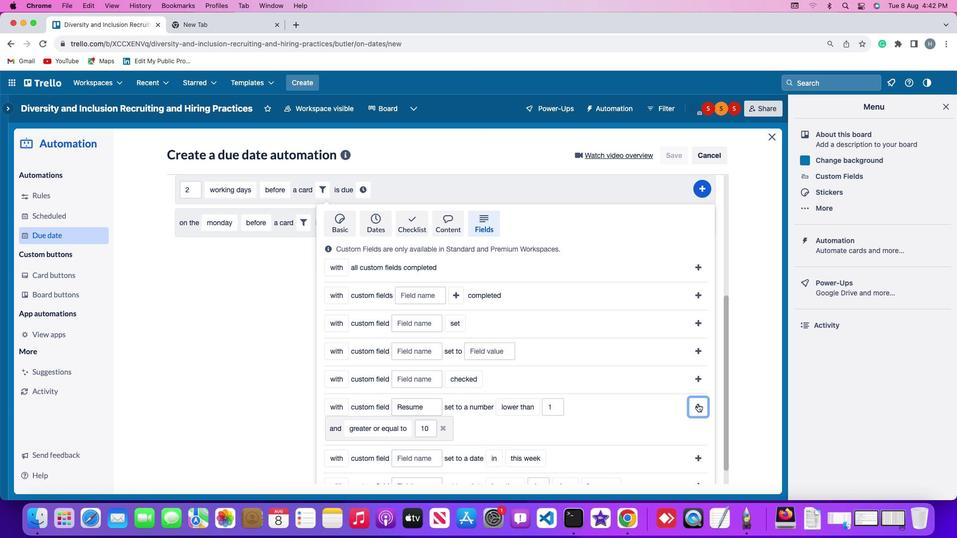 
Action: Mouse moved to (649, 399)
Screenshot: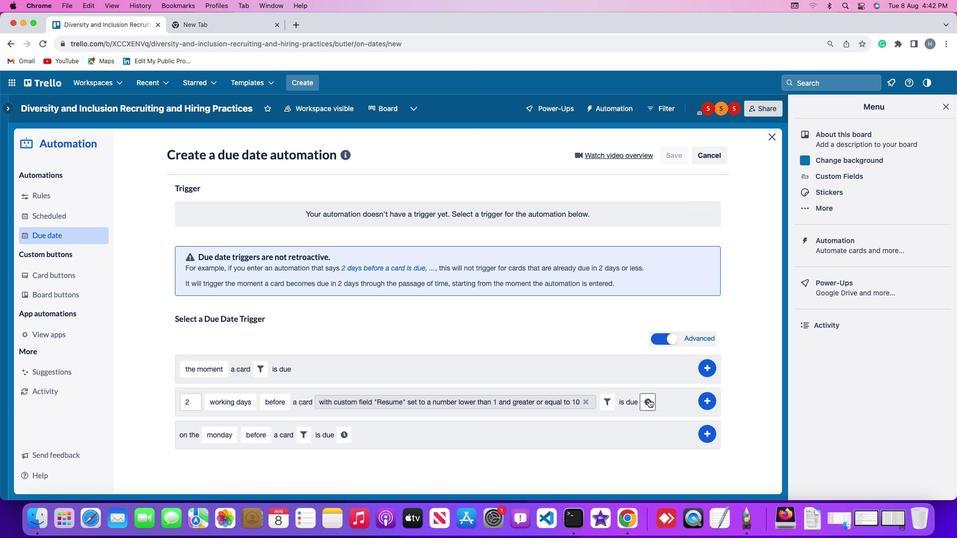 
Action: Mouse pressed left at (649, 399)
Screenshot: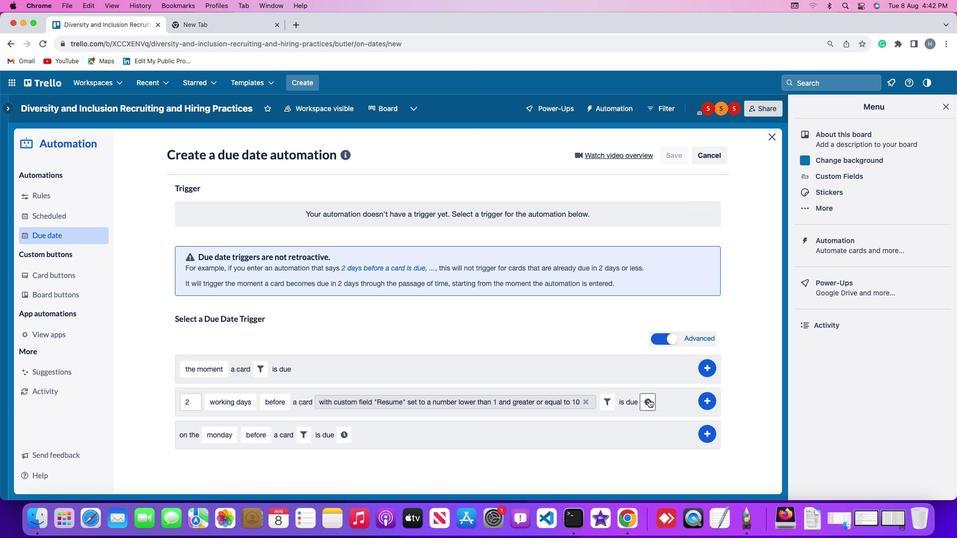 
Action: Mouse moved to (205, 427)
Screenshot: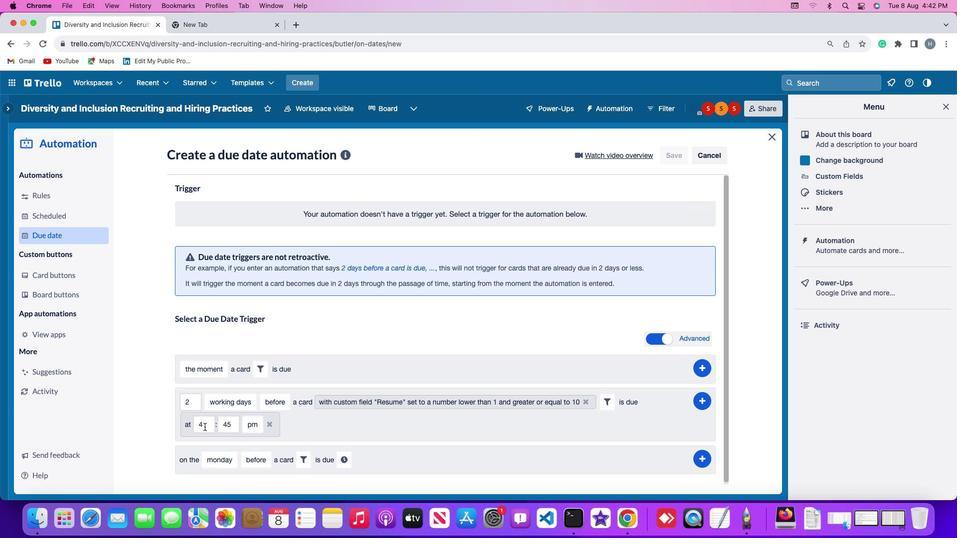
Action: Mouse pressed left at (205, 427)
Screenshot: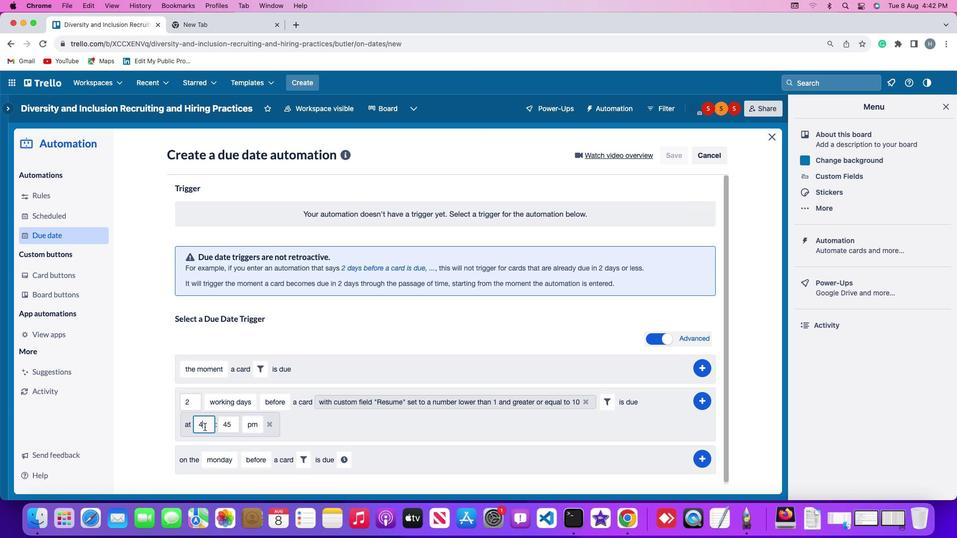
Action: Key pressed Key.backspace'1''1'
Screenshot: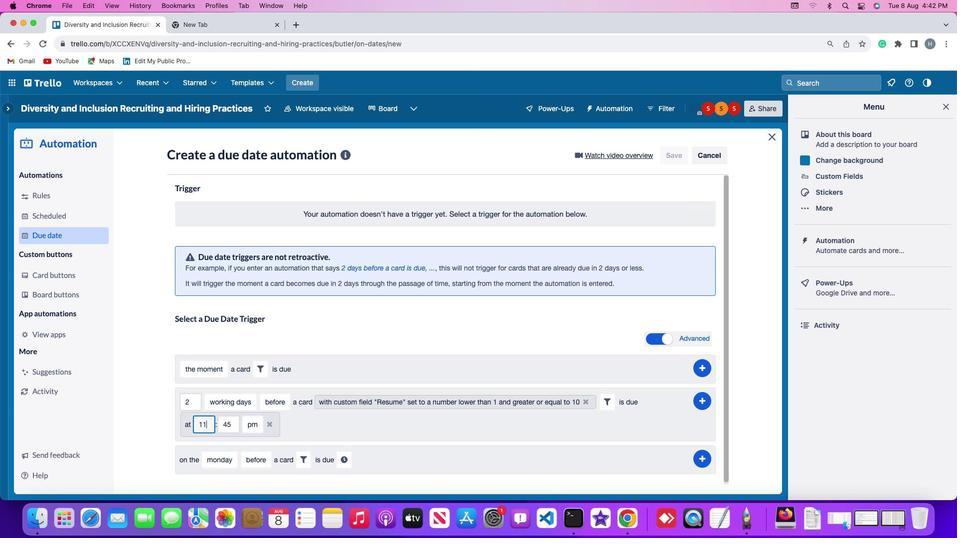 
Action: Mouse moved to (236, 425)
Screenshot: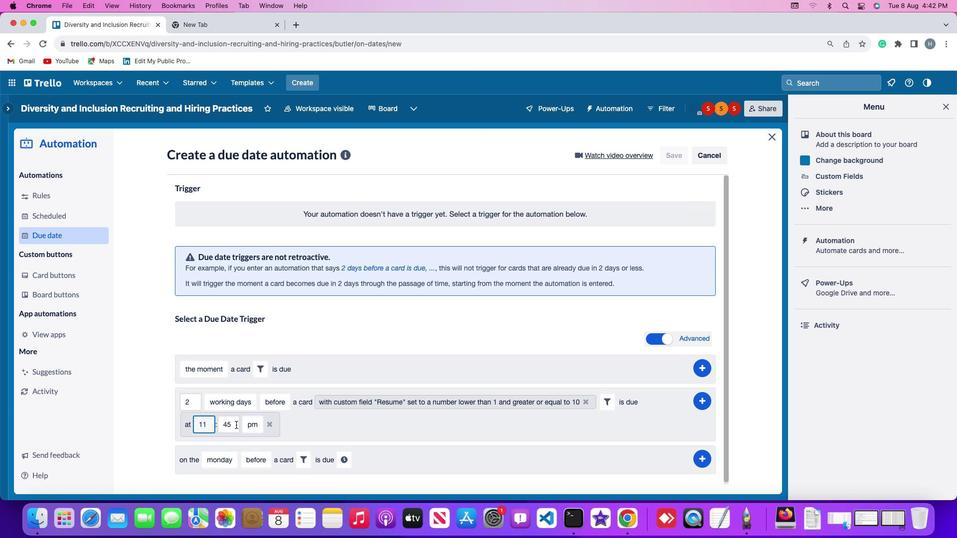 
Action: Mouse pressed left at (236, 425)
Screenshot: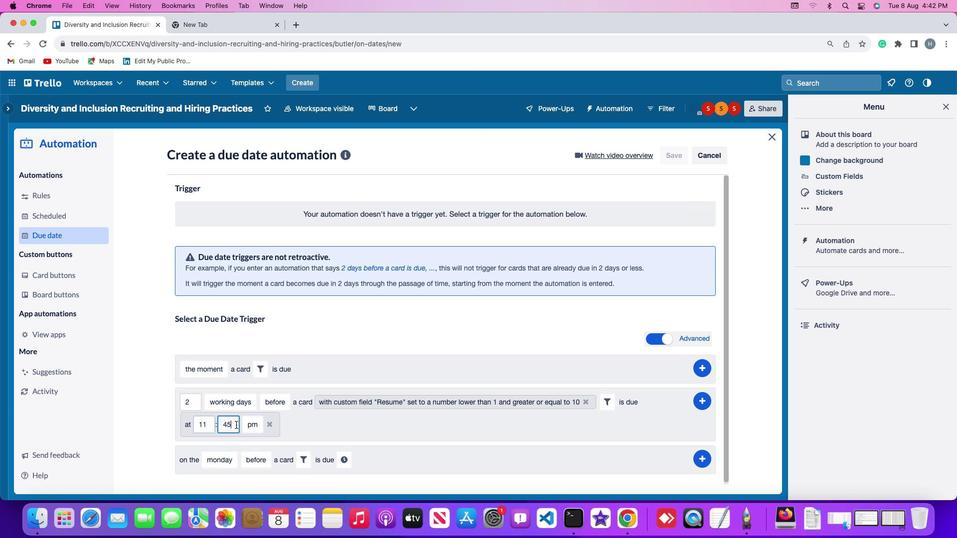 
Action: Key pressed Key.backspaceKey.backspace'0''0'
Screenshot: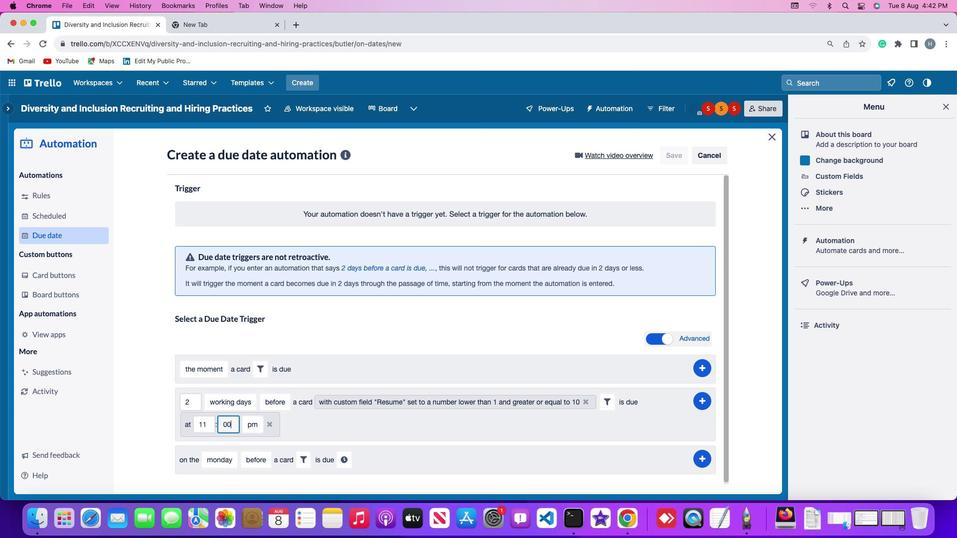 
Action: Mouse moved to (255, 425)
Screenshot: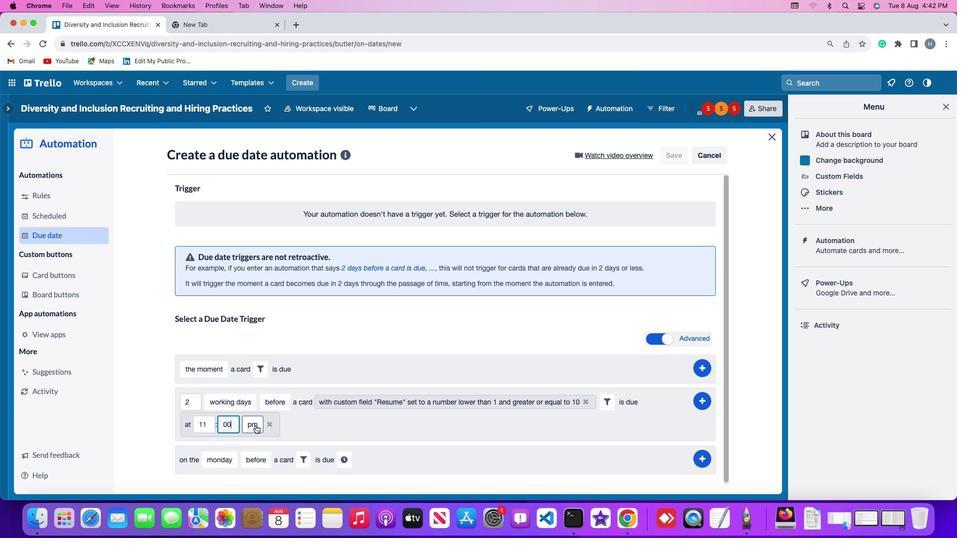 
Action: Mouse pressed left at (255, 425)
Screenshot: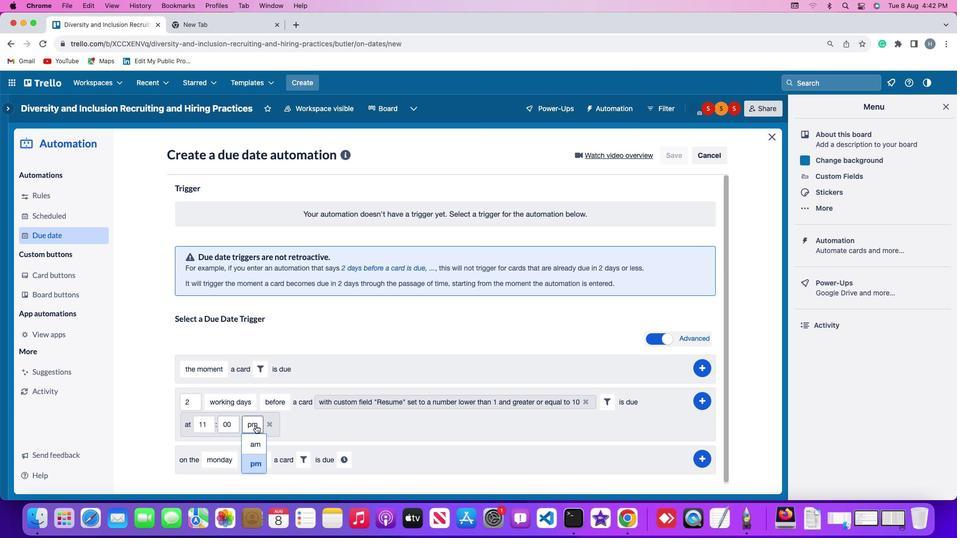 
Action: Mouse moved to (255, 441)
Screenshot: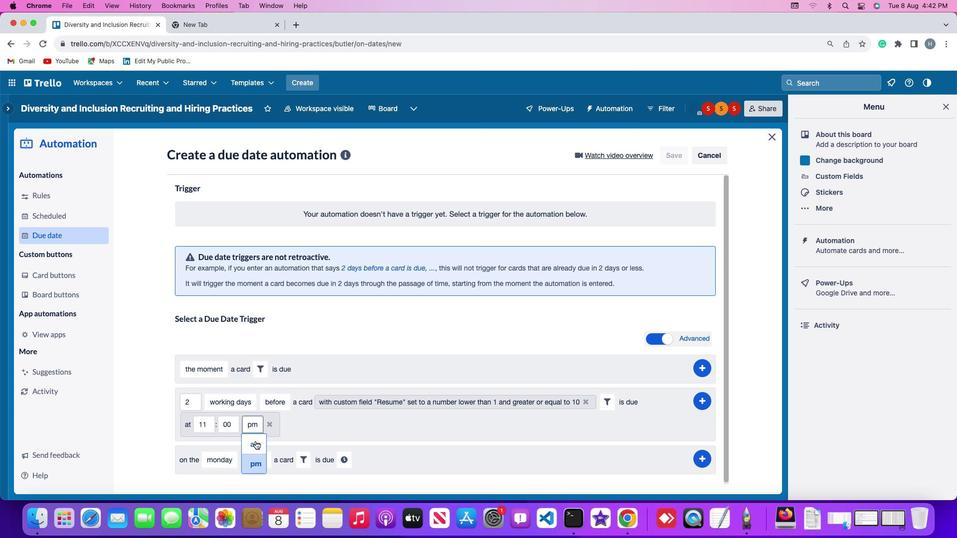 
Action: Mouse pressed left at (255, 441)
Screenshot: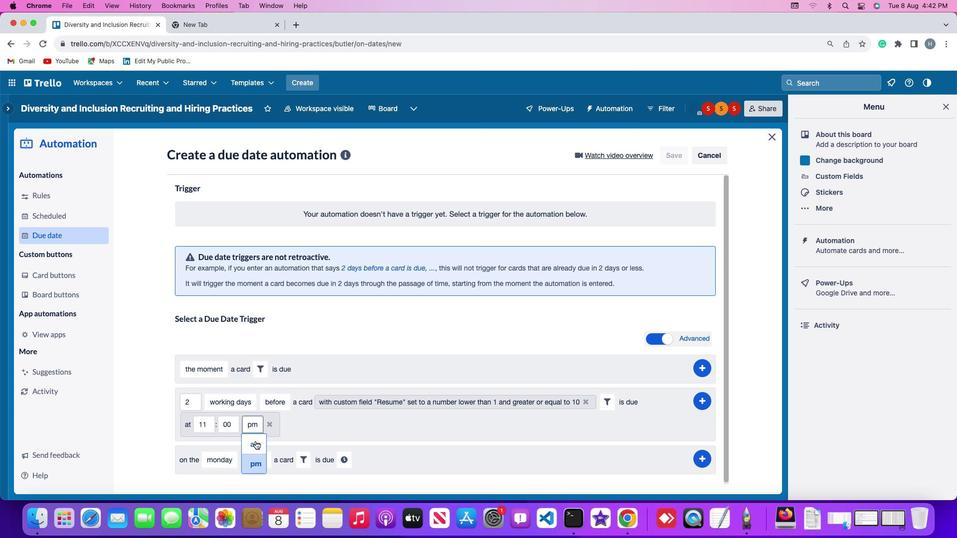 
Action: Mouse moved to (701, 400)
Screenshot: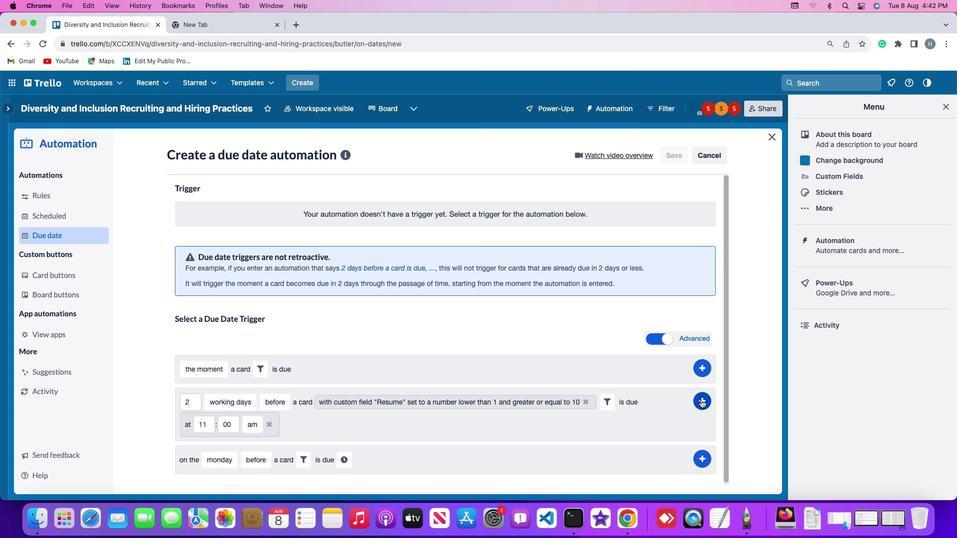 
Action: Mouse pressed left at (701, 400)
Screenshot: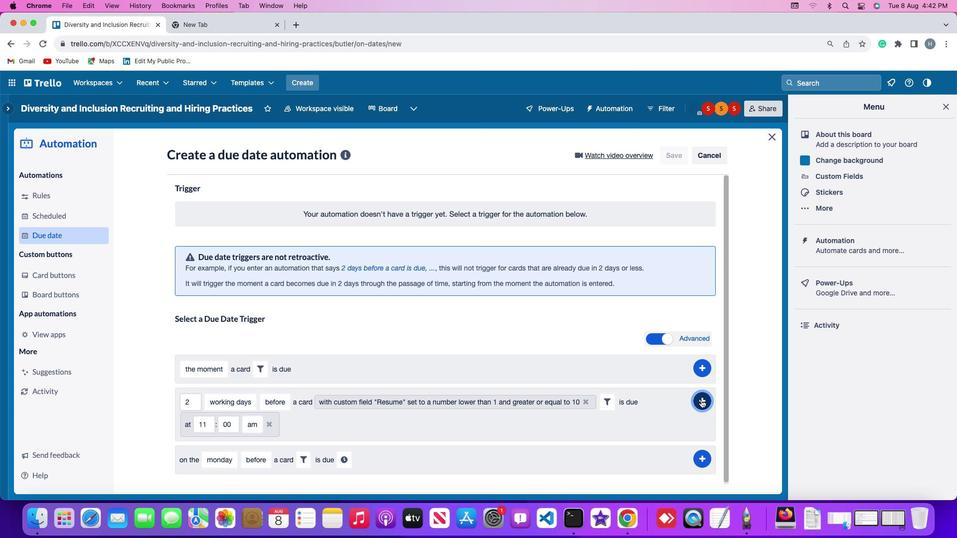 
Action: Mouse moved to (743, 326)
Screenshot: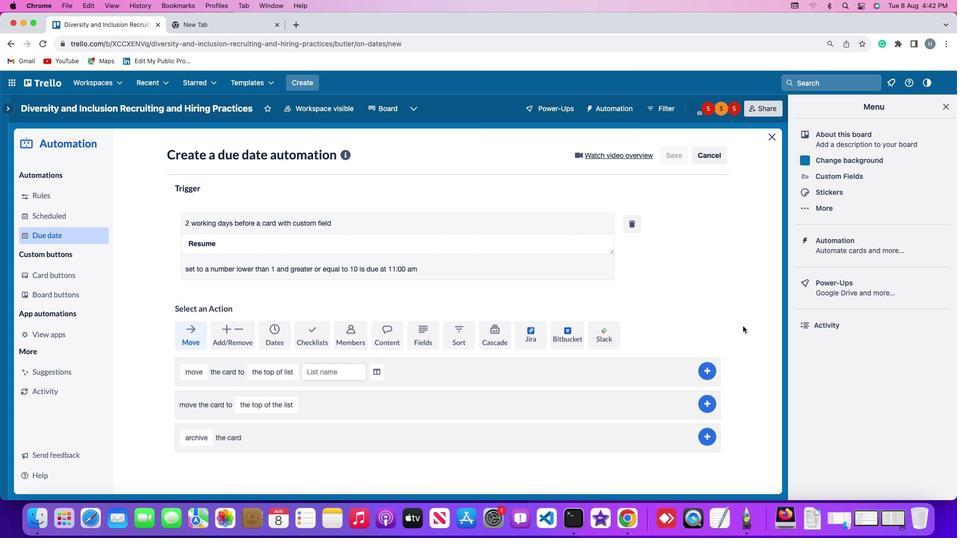 
